 Task: Look for space in Gebog, Indonesia from 7th July, 2023 to 14th July, 2023 for 1 adult in price range Rs.6000 to Rs.14000. Place can be shared room with 1  bedroom having 1 bed and 1 bathroom. Property type can be house, flat, guest house, hotel. Amenities needed are: wifi. Booking option can be shelf check-in. Required host language is English.
Action: Mouse moved to (448, 82)
Screenshot: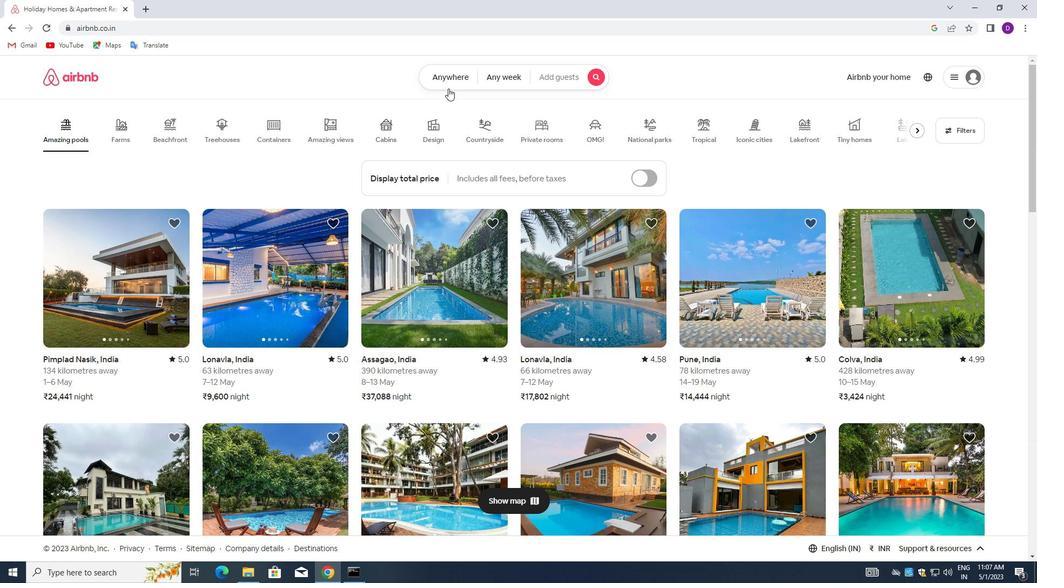 
Action: Mouse pressed left at (448, 82)
Screenshot: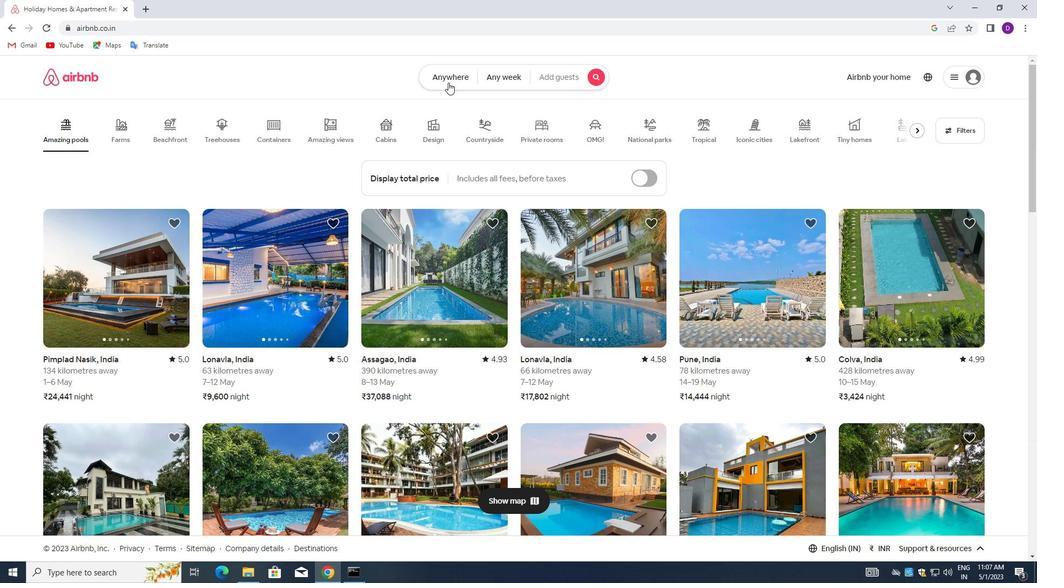 
Action: Mouse moved to (337, 122)
Screenshot: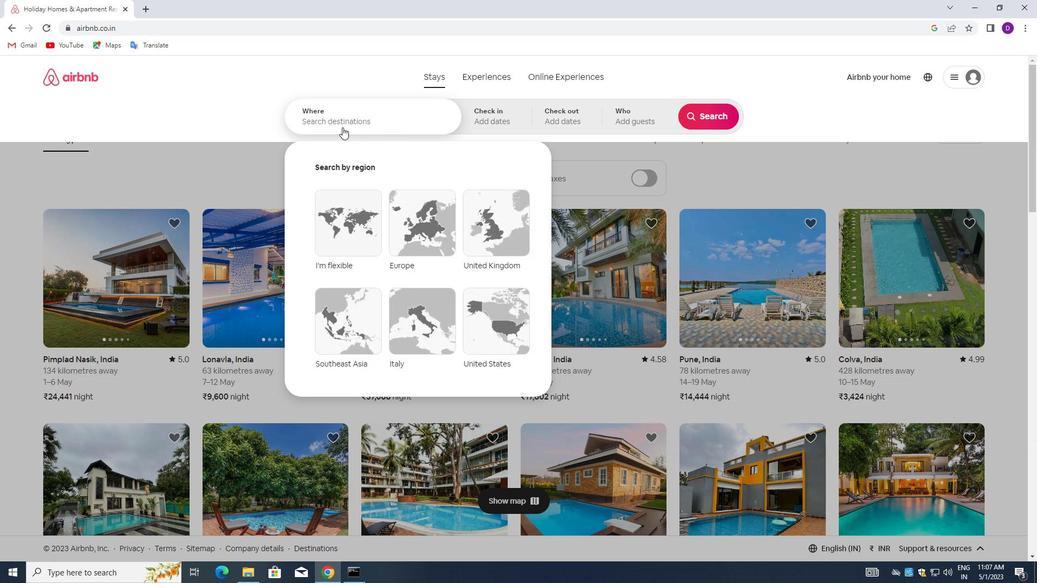
Action: Mouse pressed left at (337, 122)
Screenshot: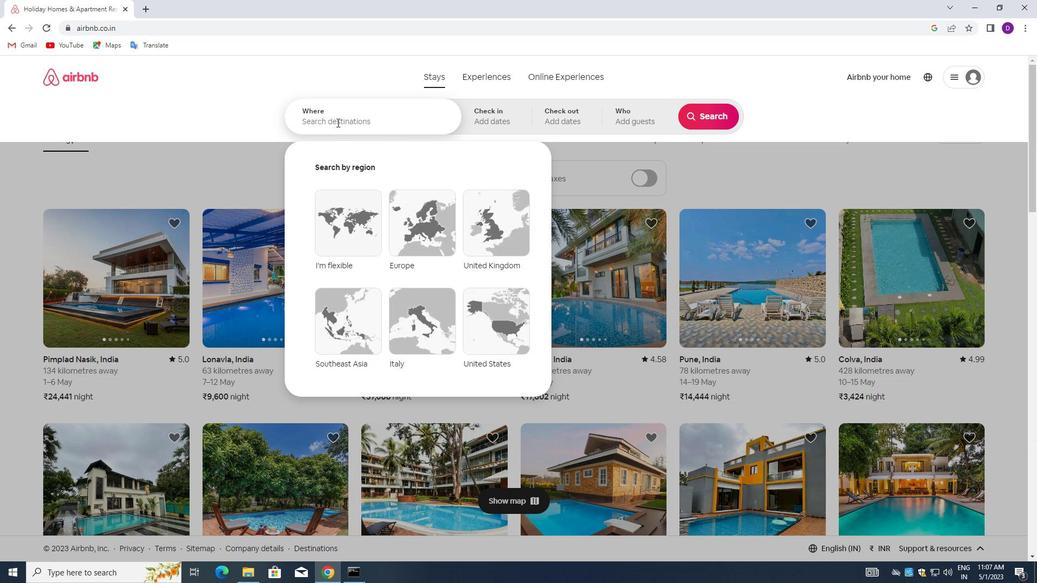 
Action: Key pressed <Key.shift>GEBOG,<Key.space><Key.shift>INDONESIA<Key.enter>
Screenshot: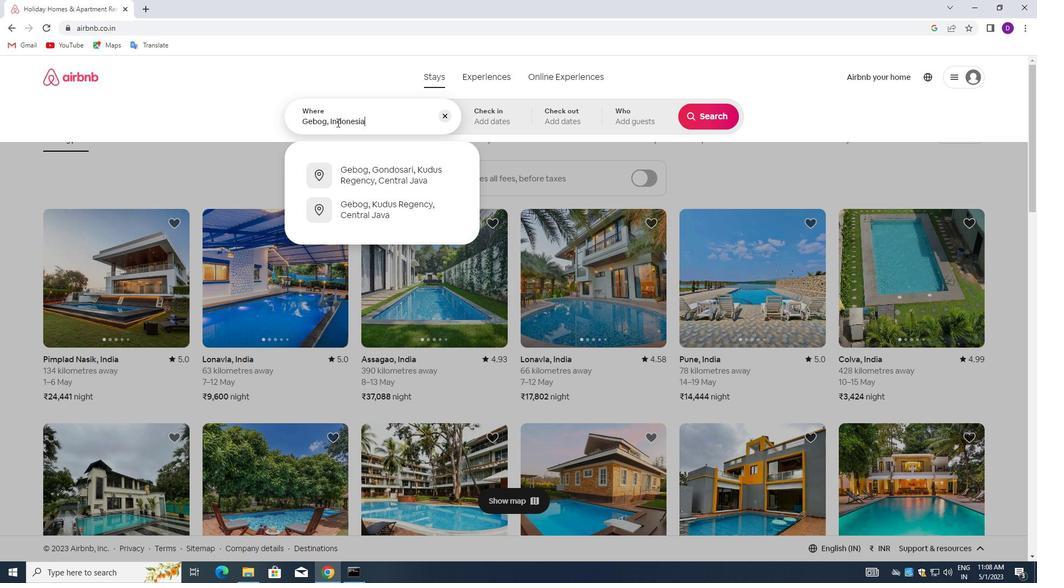 
Action: Mouse moved to (715, 196)
Screenshot: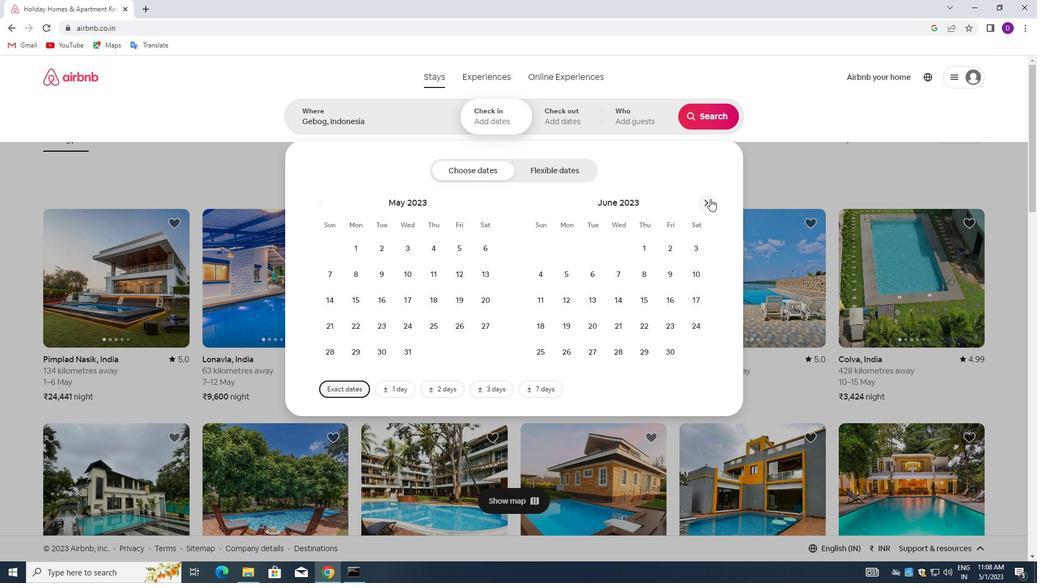 
Action: Mouse pressed left at (715, 196)
Screenshot: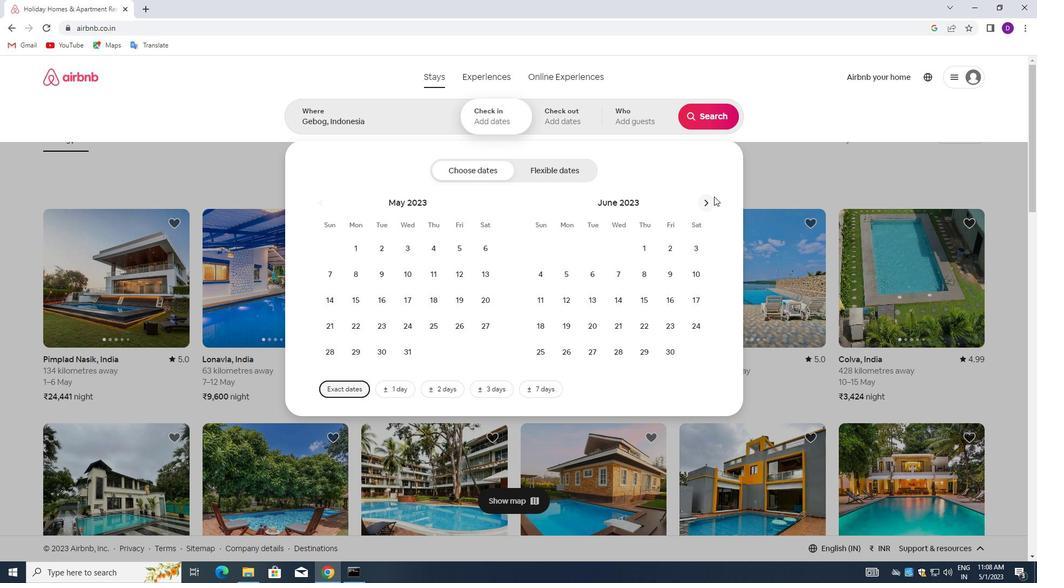 
Action: Mouse moved to (707, 202)
Screenshot: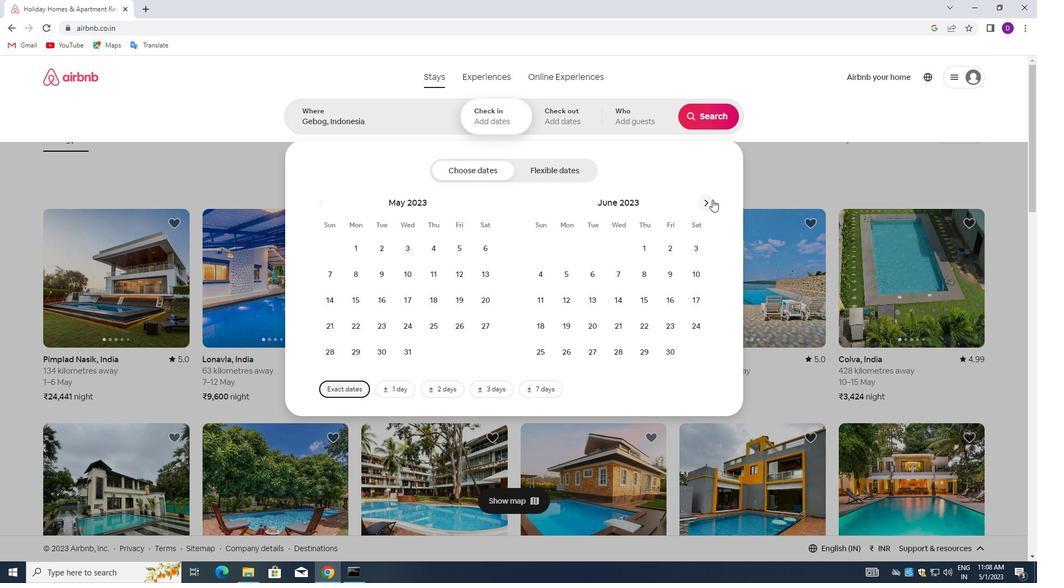 
Action: Mouse pressed left at (707, 202)
Screenshot: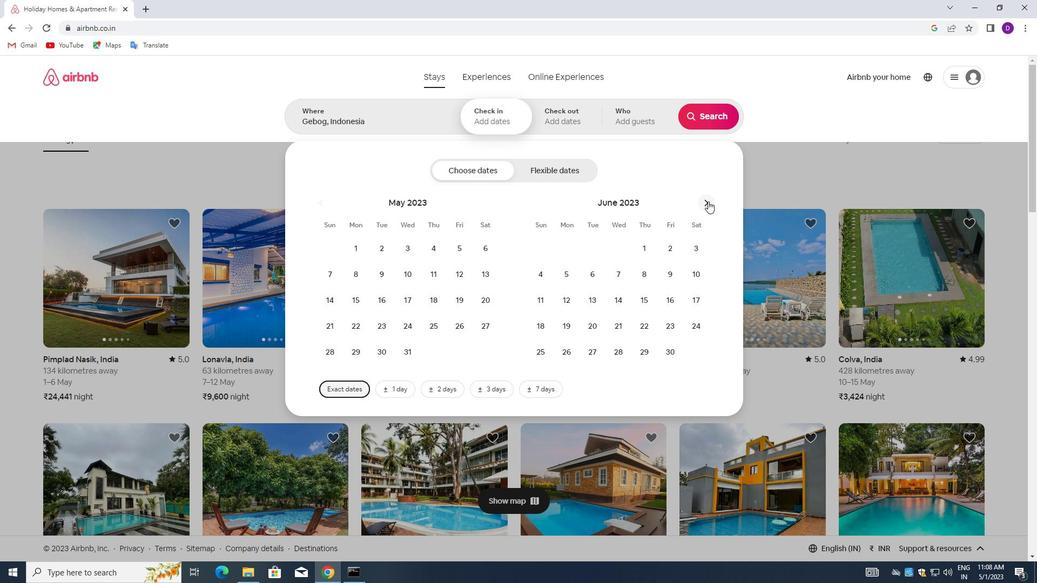 
Action: Mouse moved to (673, 270)
Screenshot: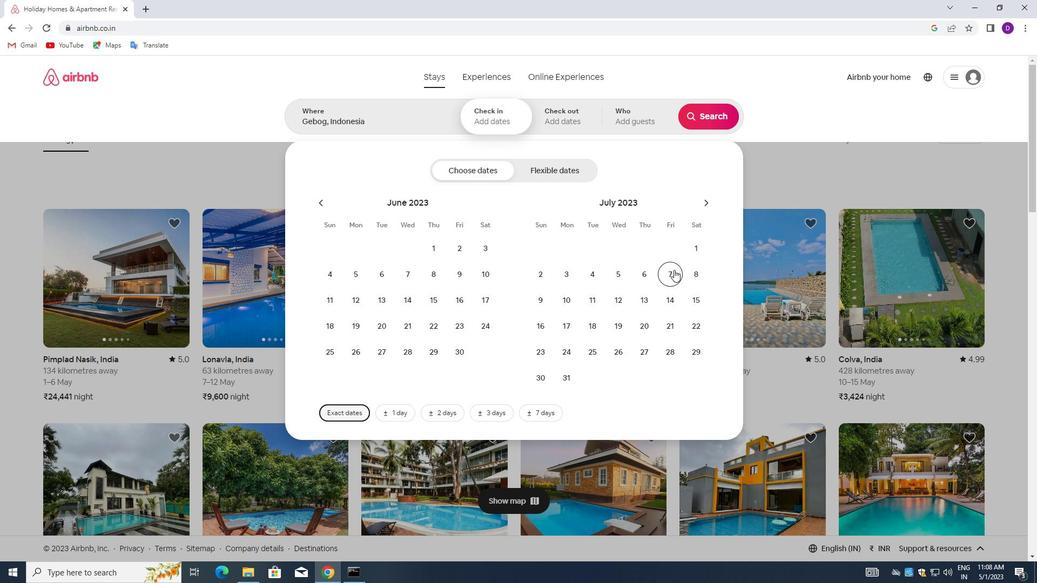 
Action: Mouse pressed left at (673, 270)
Screenshot: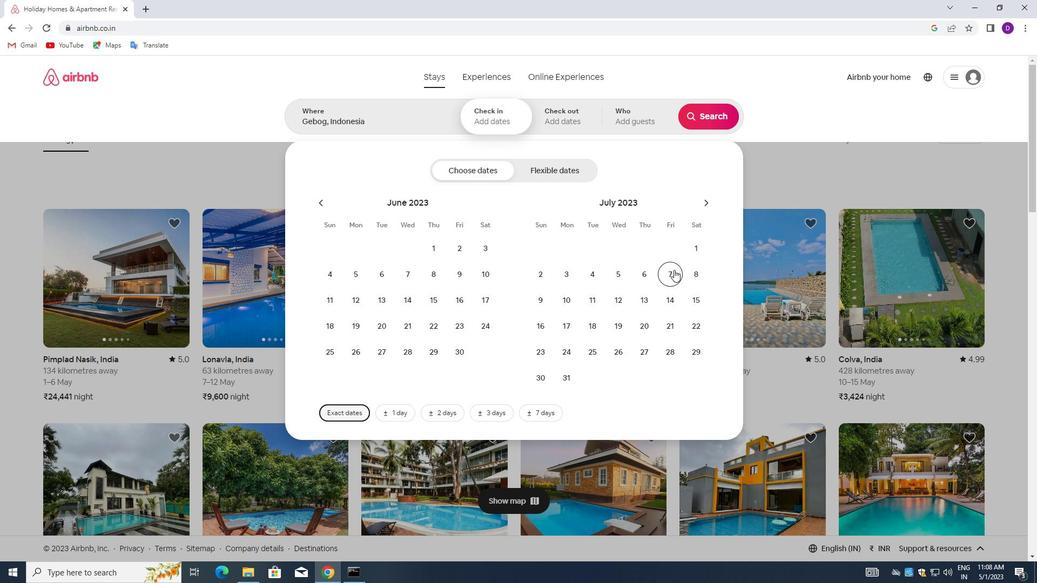 
Action: Mouse moved to (671, 295)
Screenshot: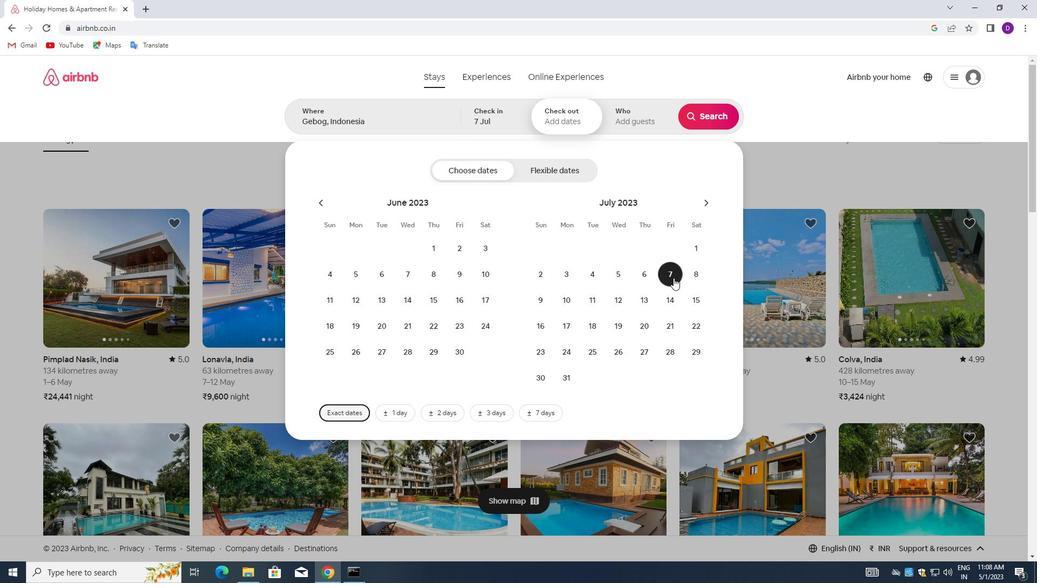 
Action: Mouse pressed left at (671, 295)
Screenshot: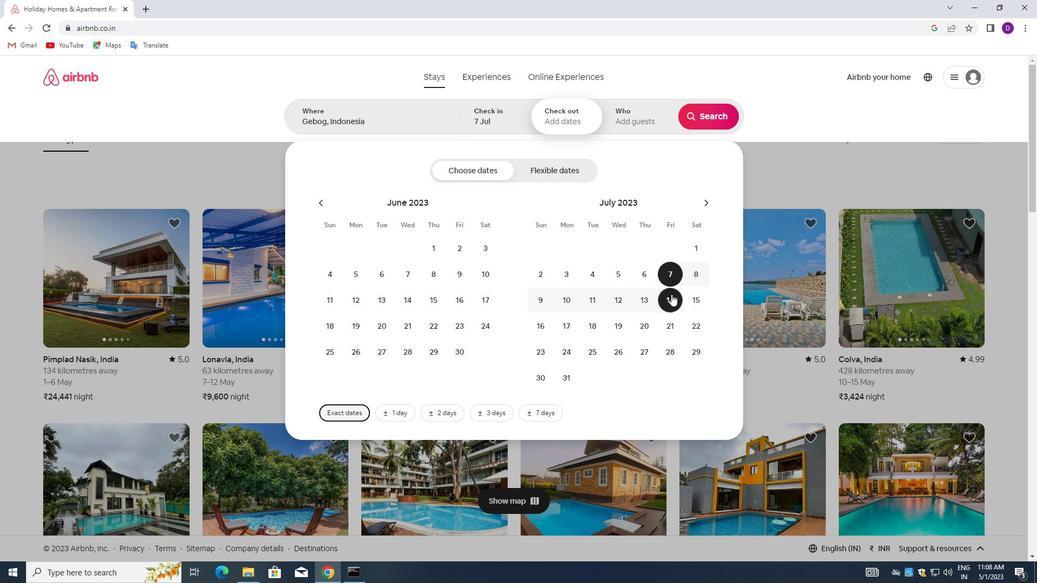
Action: Mouse moved to (632, 121)
Screenshot: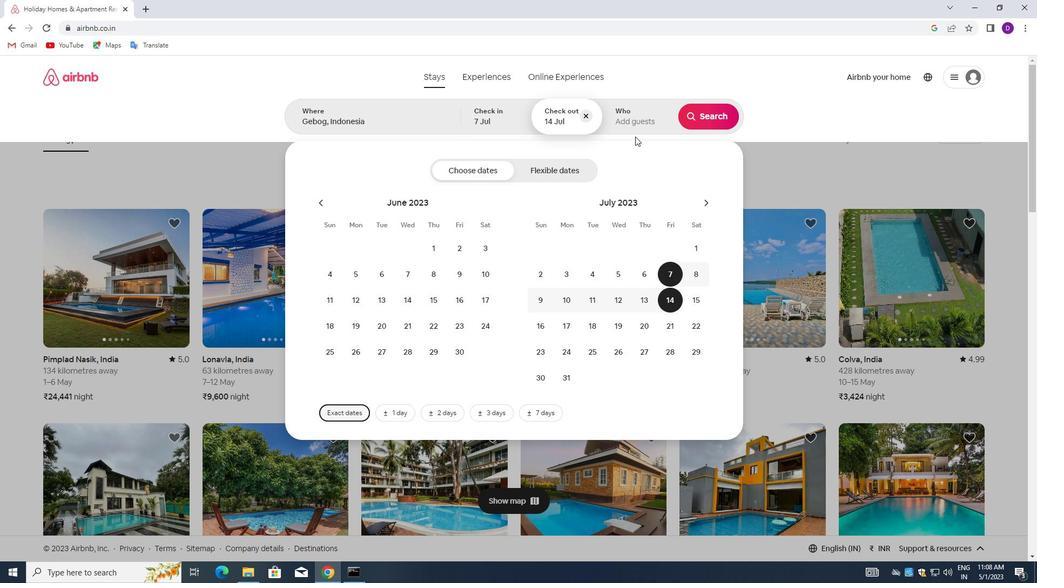 
Action: Mouse pressed left at (632, 121)
Screenshot: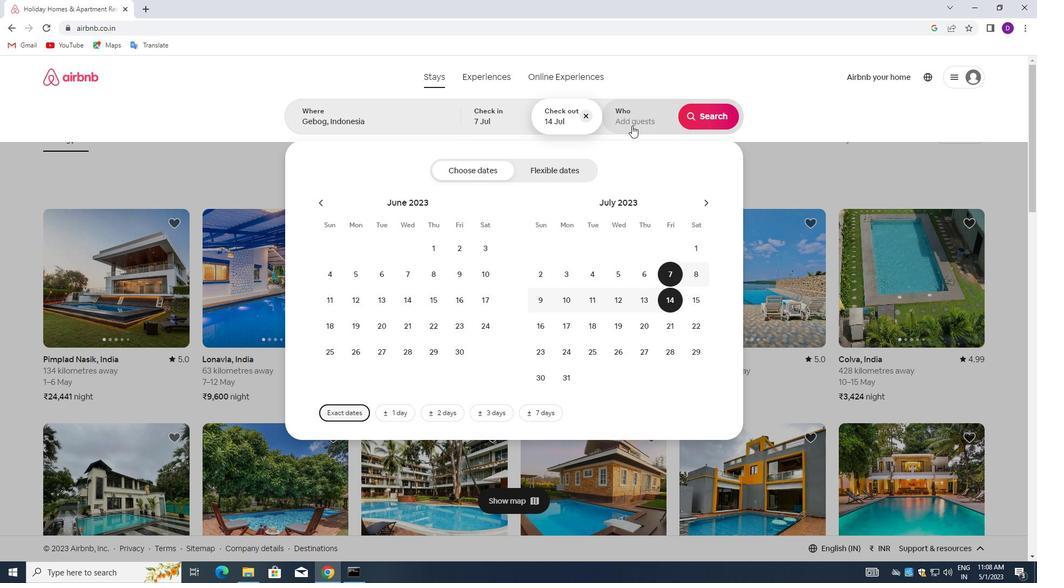 
Action: Mouse moved to (714, 174)
Screenshot: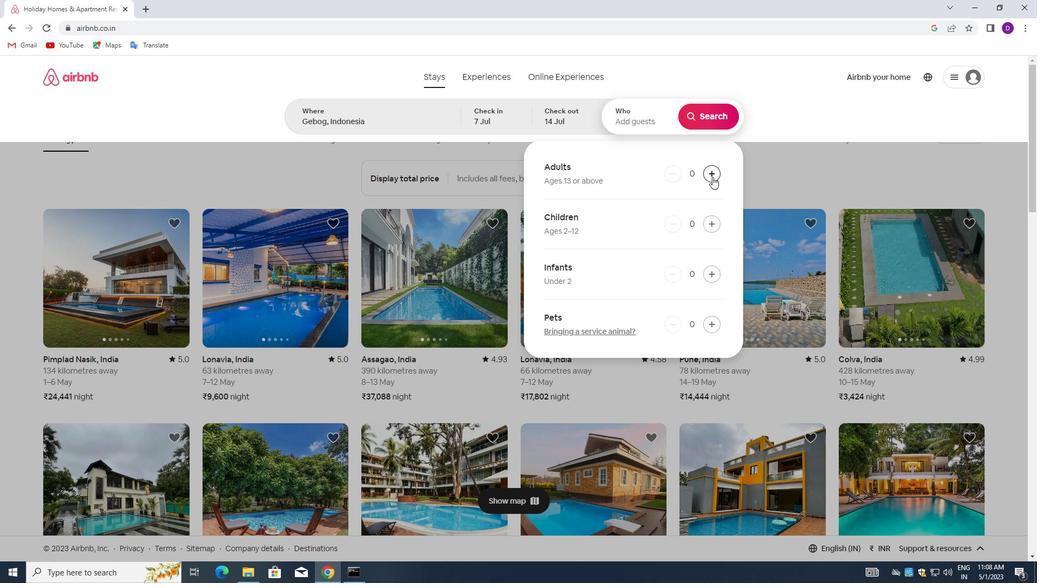 
Action: Mouse pressed left at (714, 174)
Screenshot: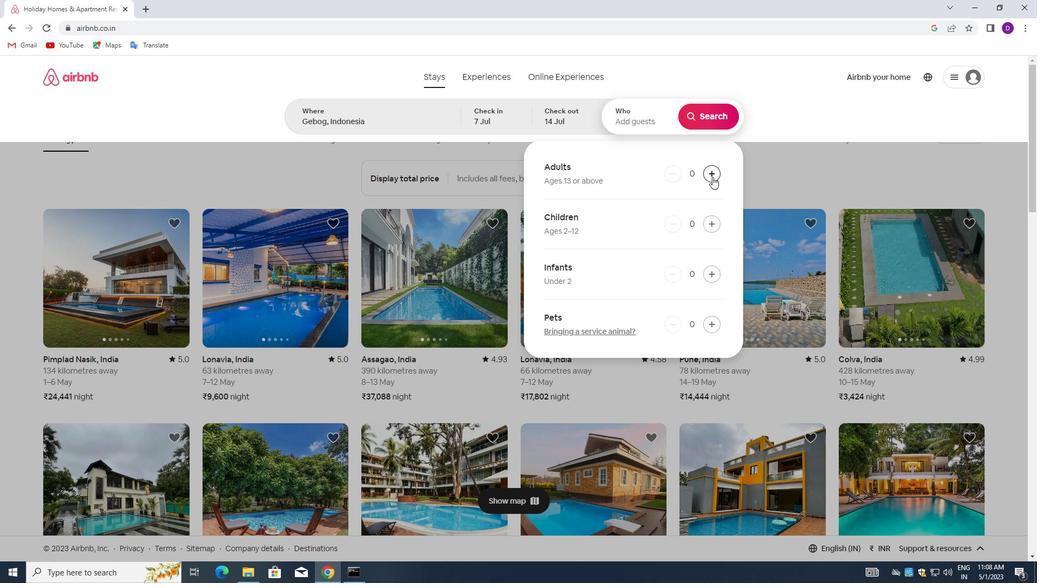 
Action: Mouse moved to (704, 124)
Screenshot: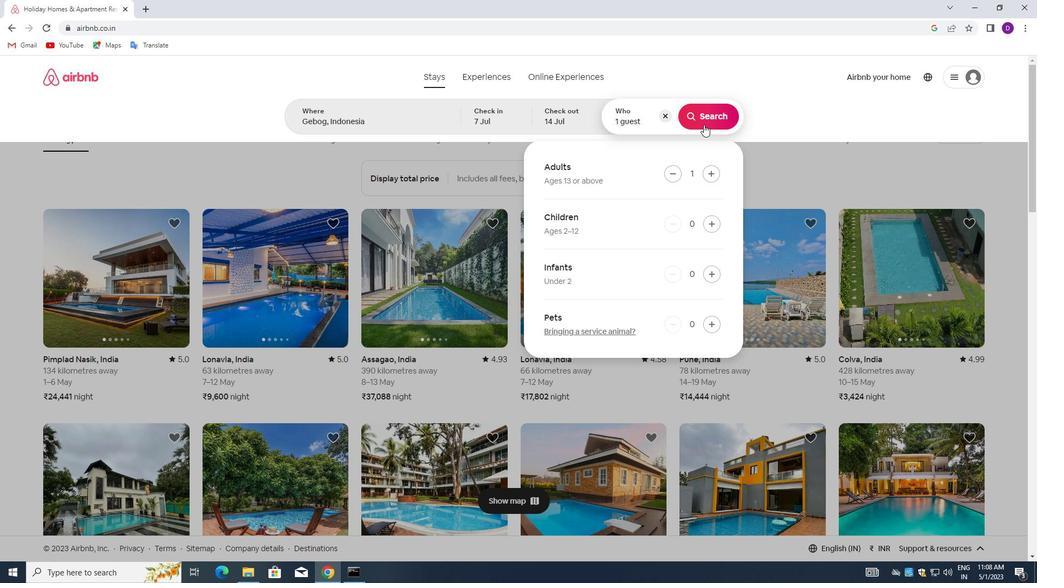 
Action: Mouse pressed left at (704, 124)
Screenshot: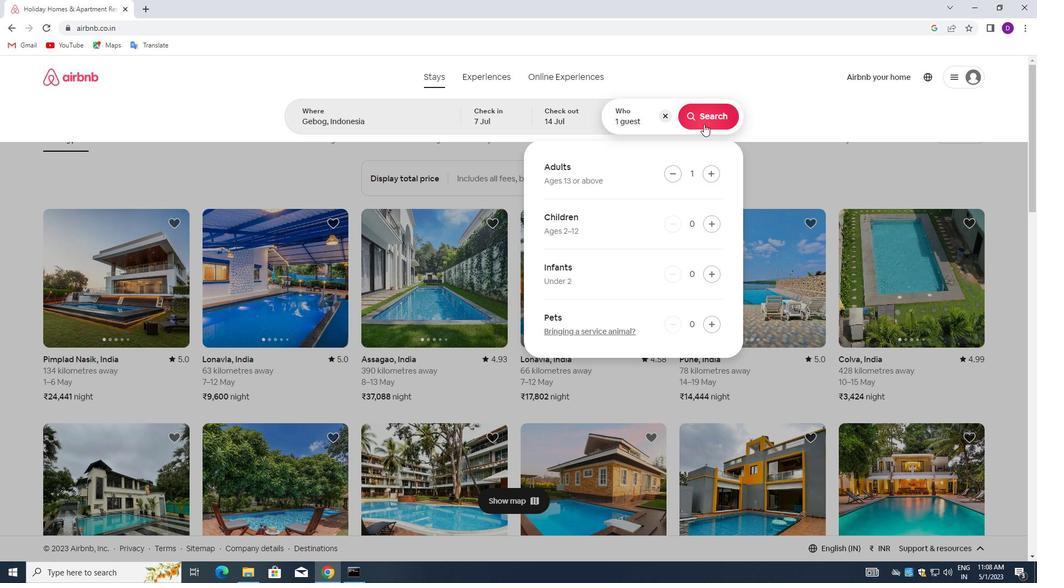 
Action: Mouse moved to (977, 122)
Screenshot: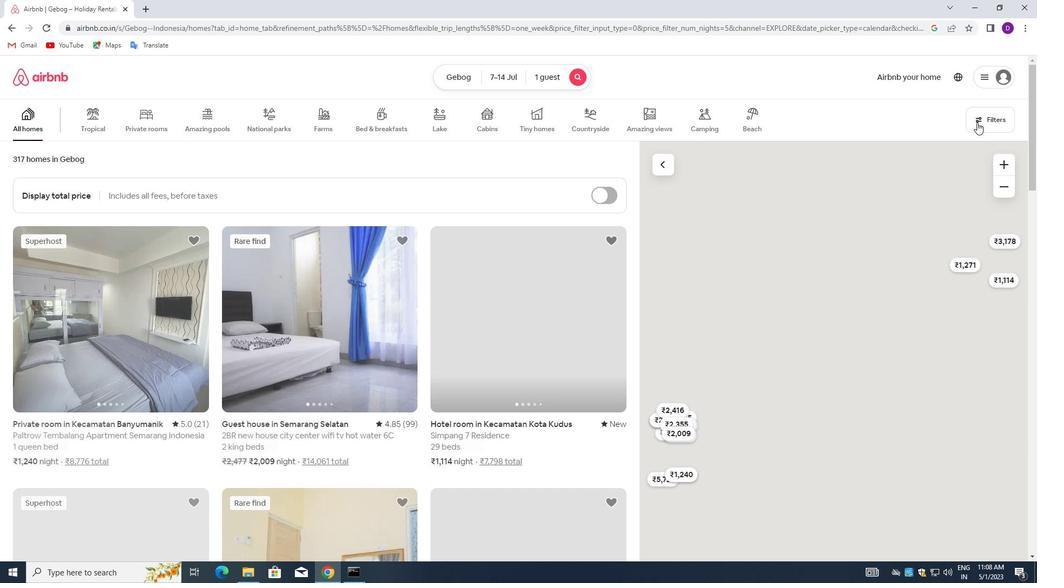 
Action: Mouse pressed left at (977, 122)
Screenshot: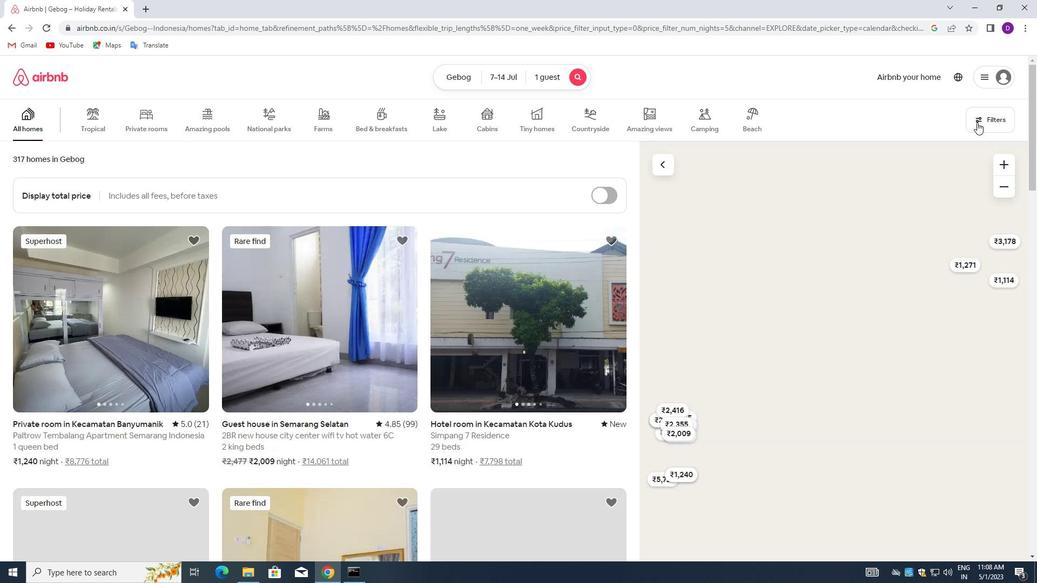 
Action: Mouse moved to (373, 257)
Screenshot: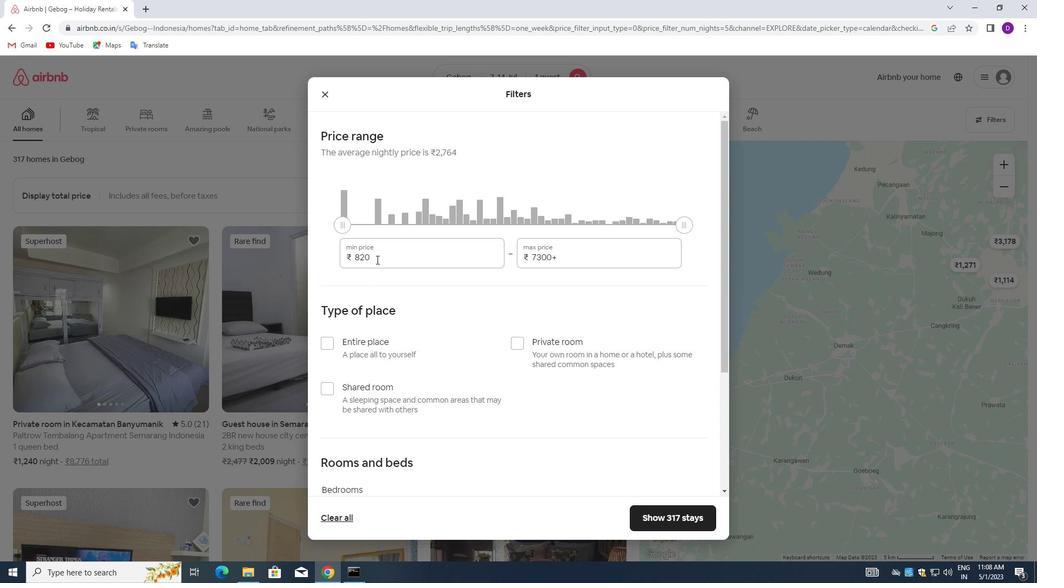 
Action: Mouse pressed left at (373, 257)
Screenshot: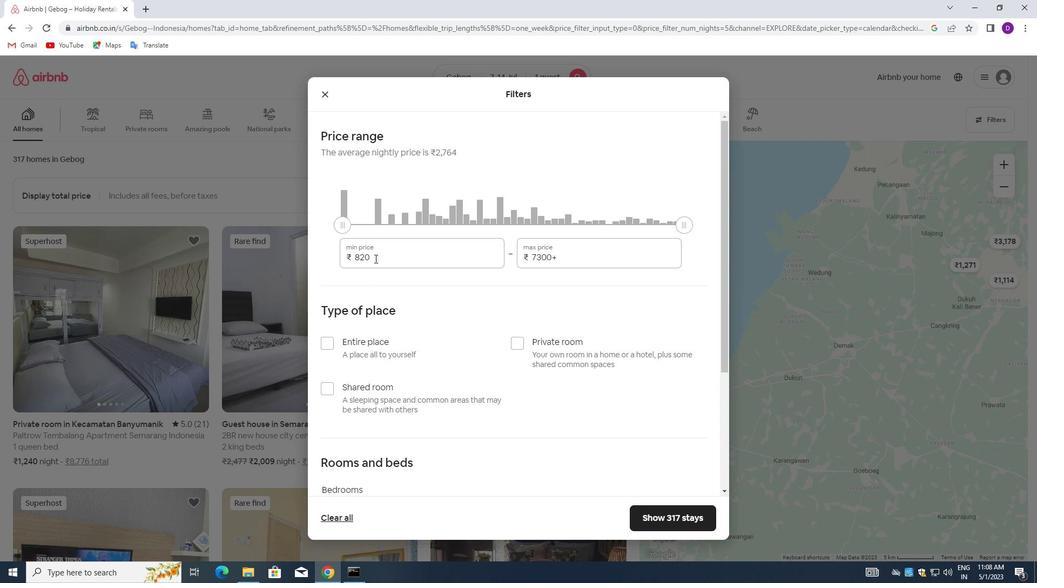 
Action: Mouse pressed left at (373, 257)
Screenshot: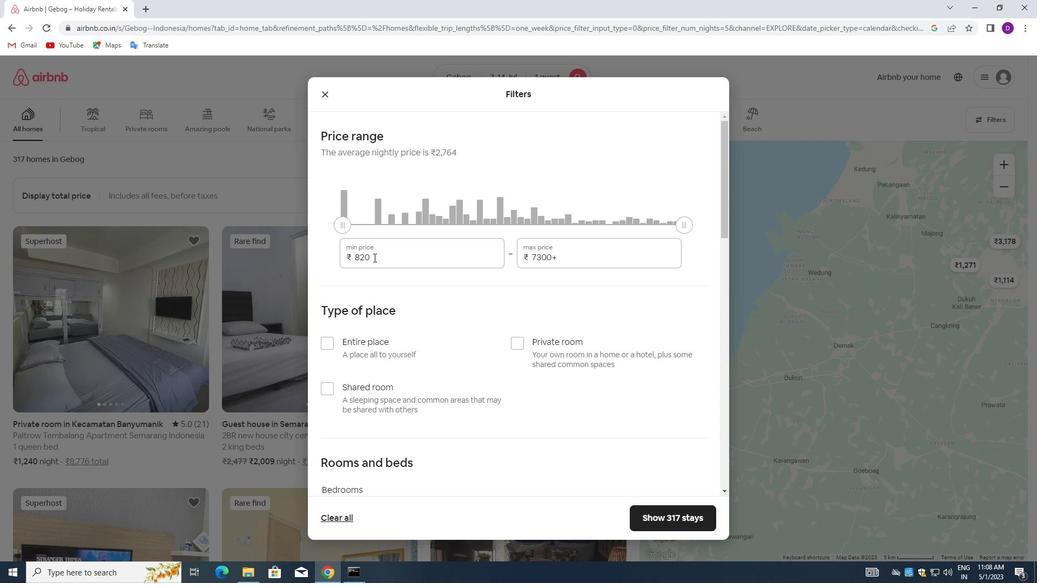 
Action: Key pressed 6000<Key.tab>14000
Screenshot: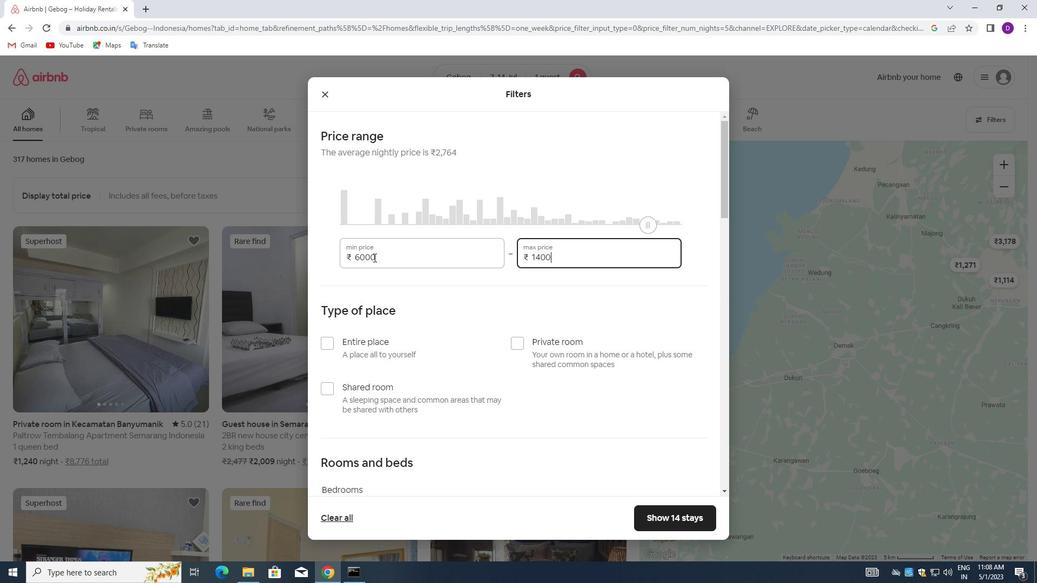 
Action: Mouse moved to (378, 261)
Screenshot: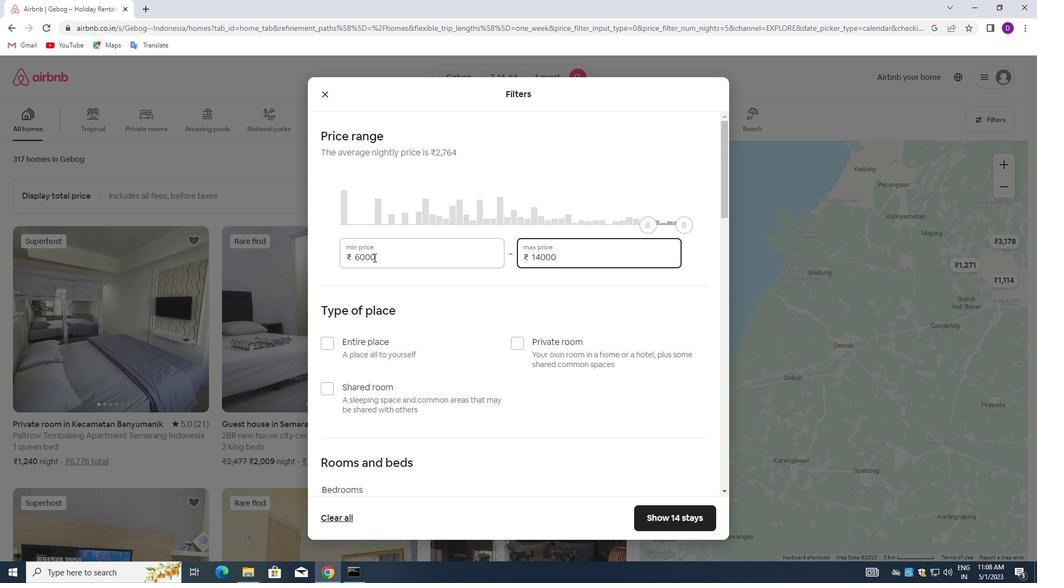 
Action: Mouse scrolled (378, 261) with delta (0, 0)
Screenshot: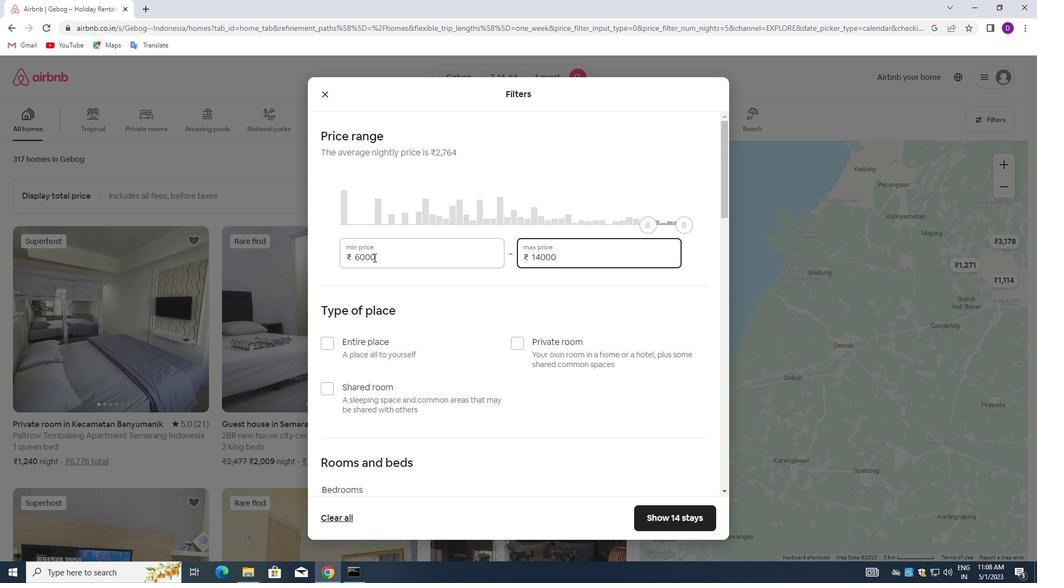 
Action: Mouse moved to (378, 264)
Screenshot: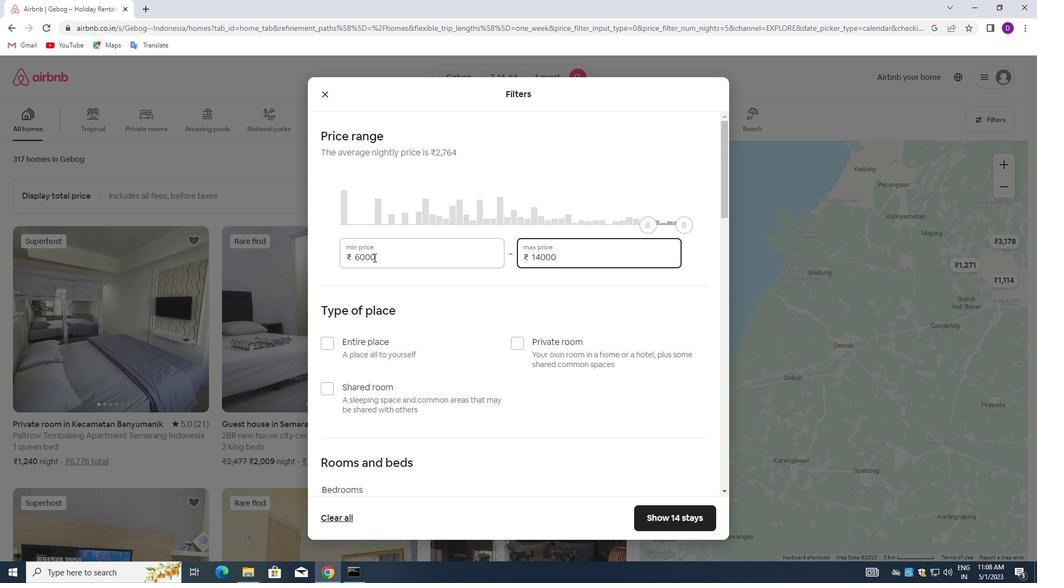 
Action: Mouse scrolled (378, 263) with delta (0, 0)
Screenshot: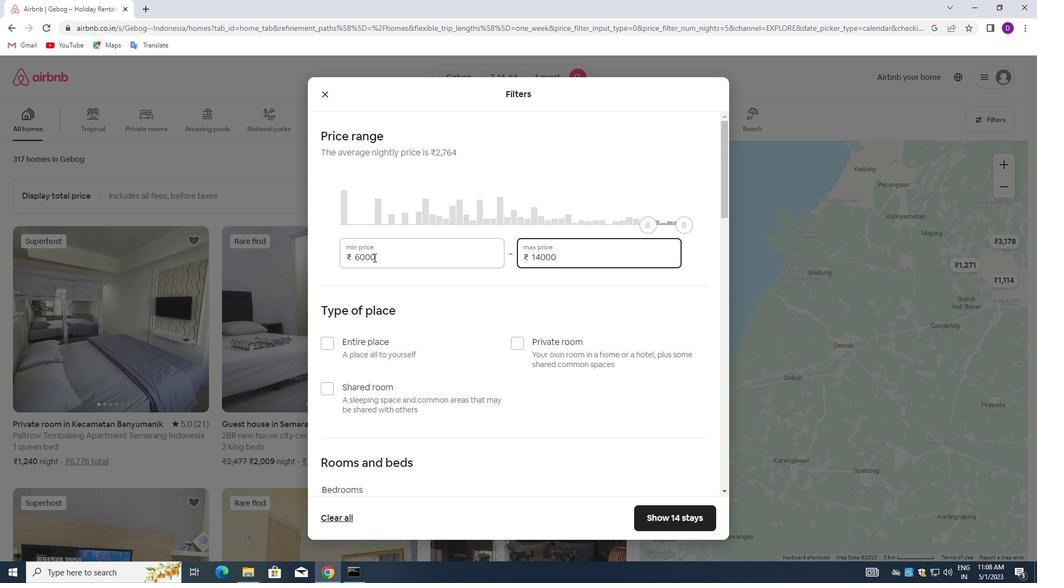 
Action: Mouse moved to (379, 265)
Screenshot: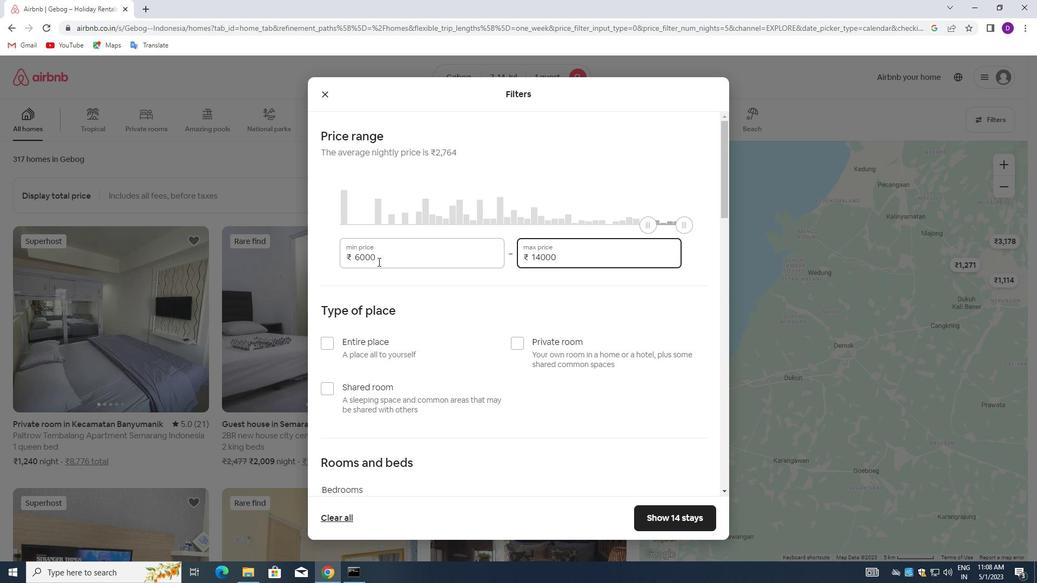 
Action: Mouse scrolled (379, 265) with delta (0, 0)
Screenshot: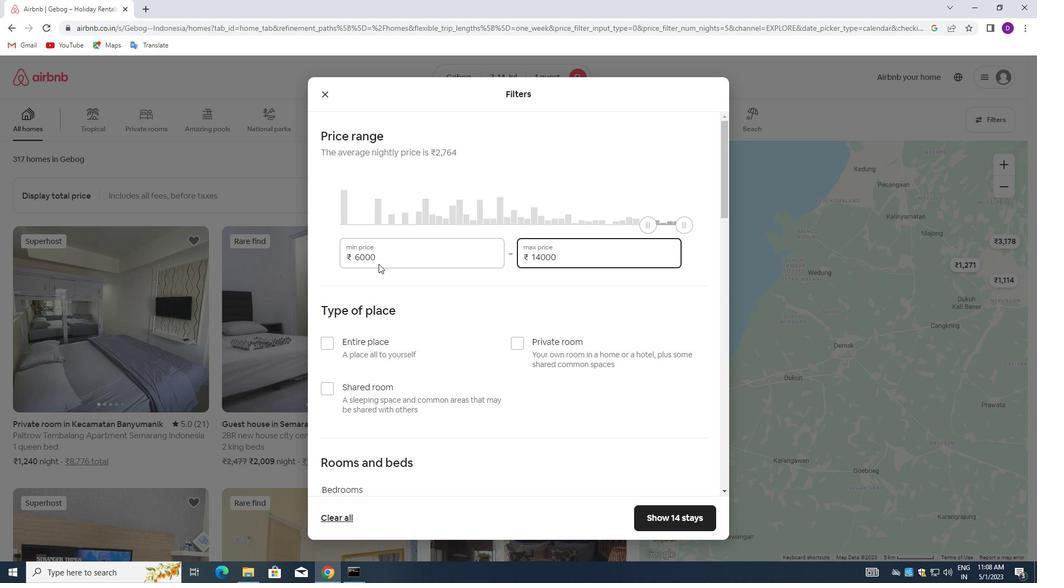 
Action: Mouse moved to (330, 225)
Screenshot: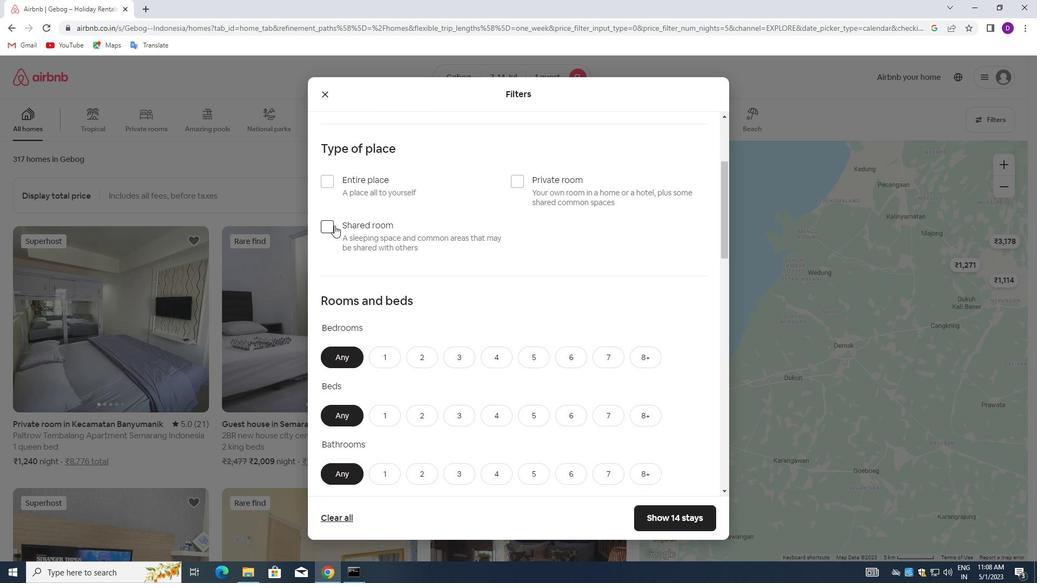 
Action: Mouse pressed left at (330, 225)
Screenshot: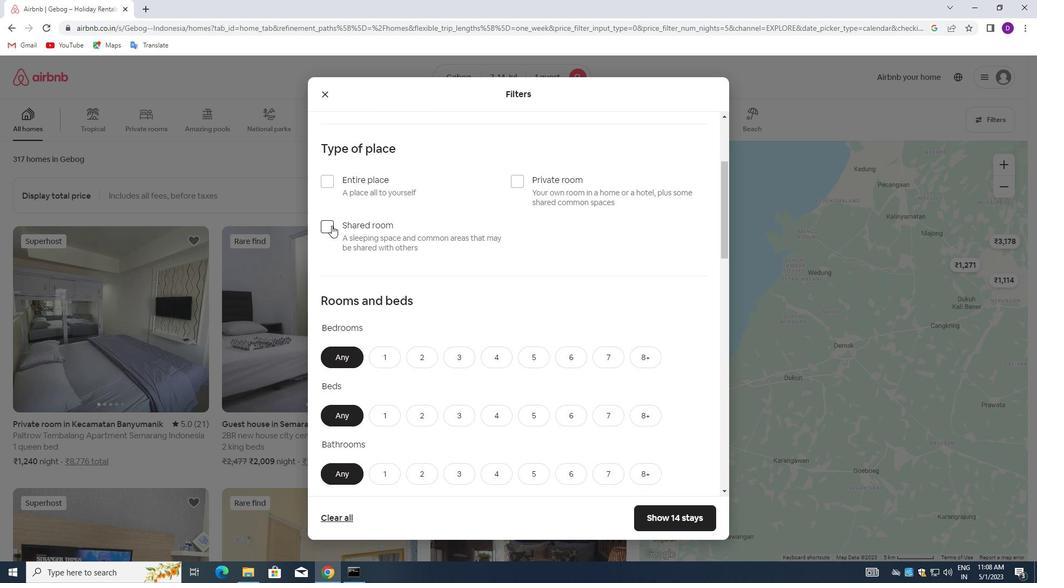 
Action: Mouse moved to (440, 233)
Screenshot: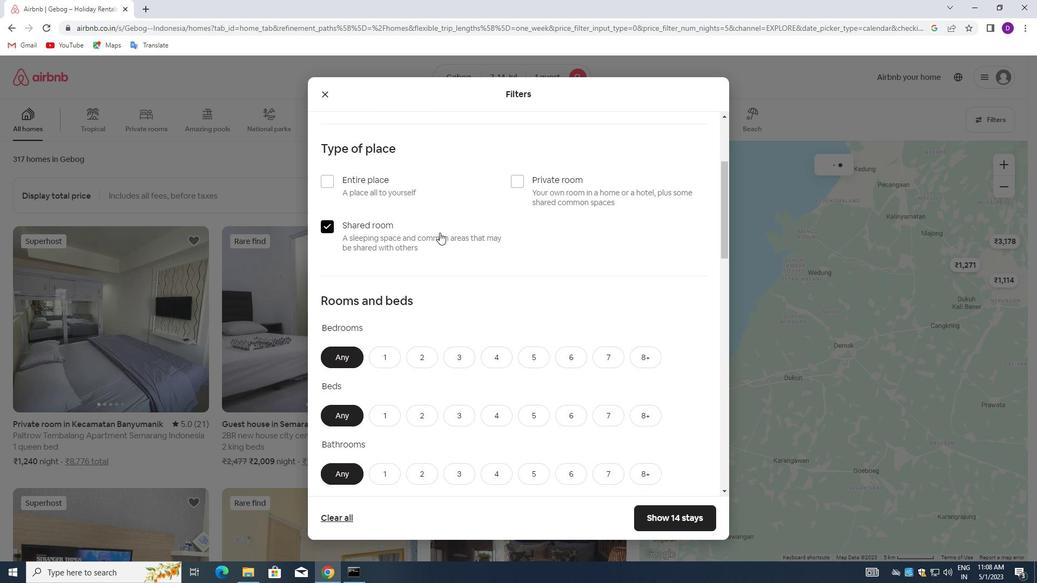 
Action: Mouse scrolled (440, 233) with delta (0, 0)
Screenshot: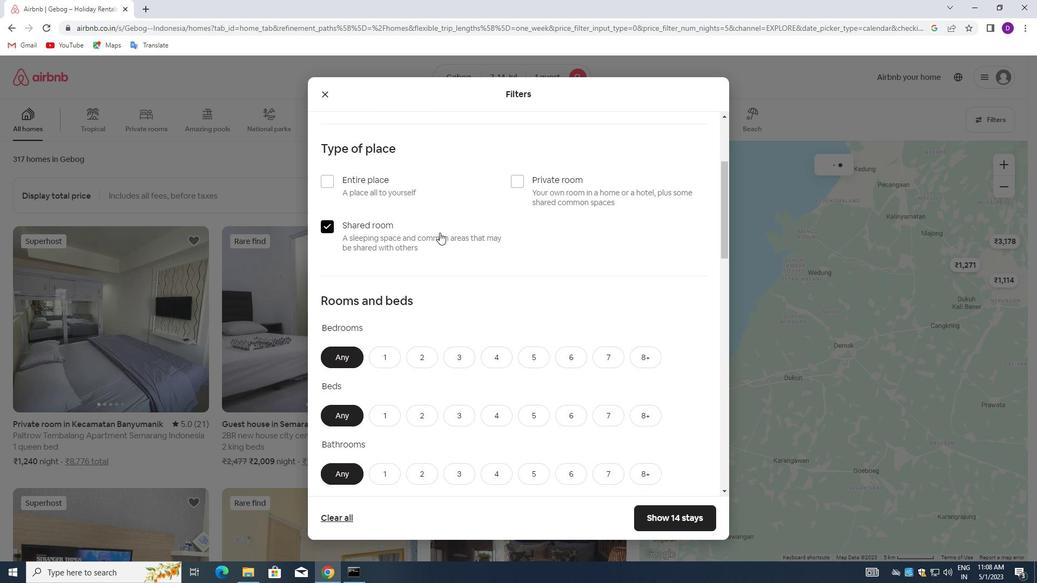 
Action: Mouse moved to (440, 234)
Screenshot: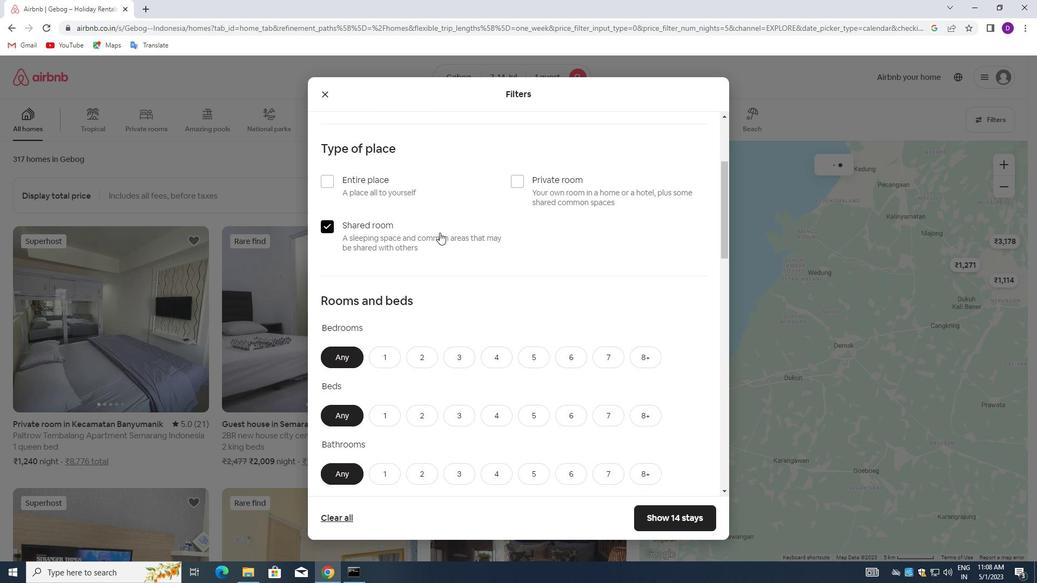 
Action: Mouse scrolled (440, 233) with delta (0, 0)
Screenshot: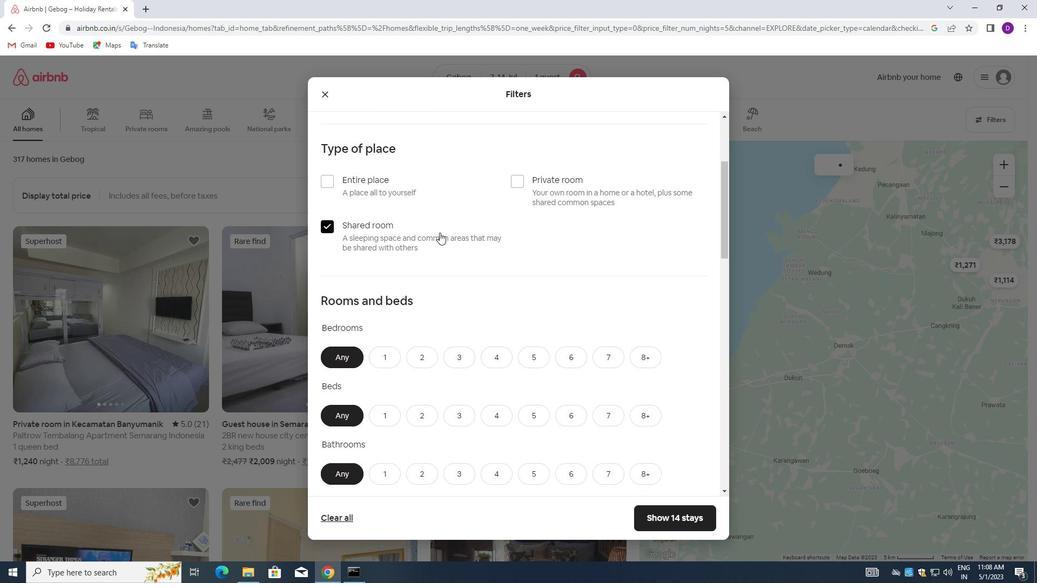 
Action: Mouse moved to (440, 235)
Screenshot: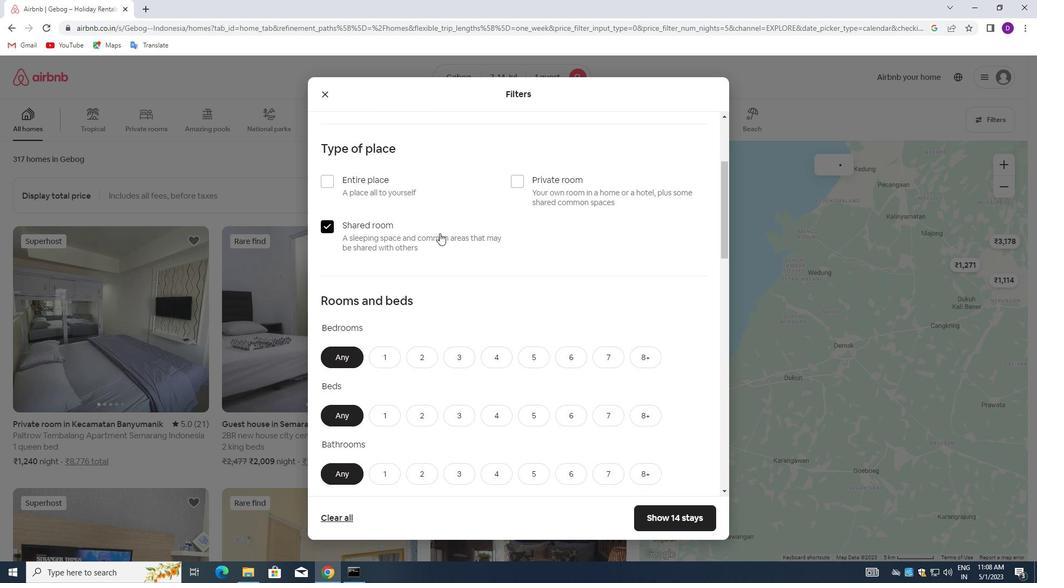 
Action: Mouse scrolled (440, 234) with delta (0, 0)
Screenshot: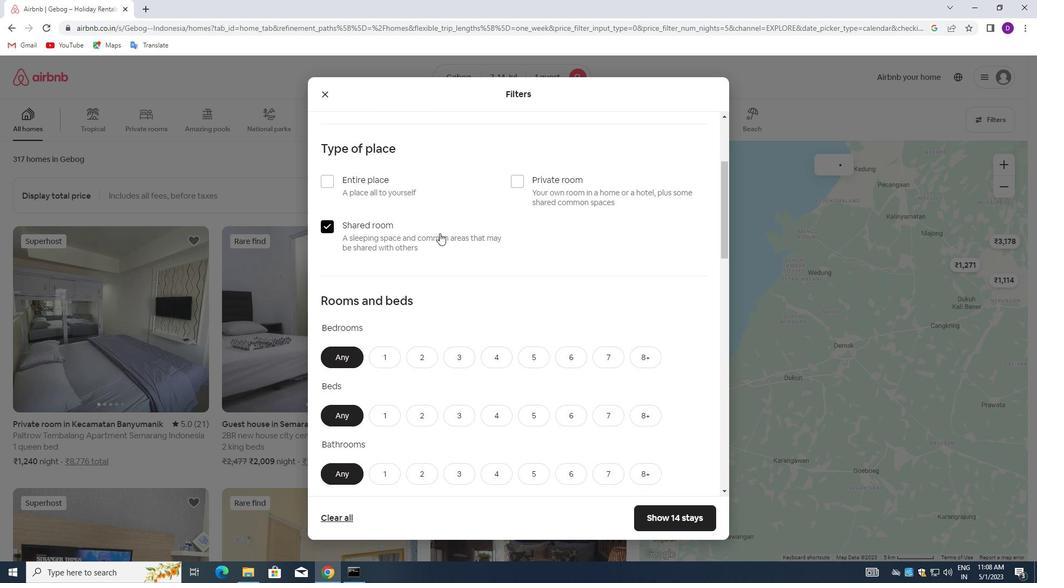 
Action: Mouse moved to (381, 198)
Screenshot: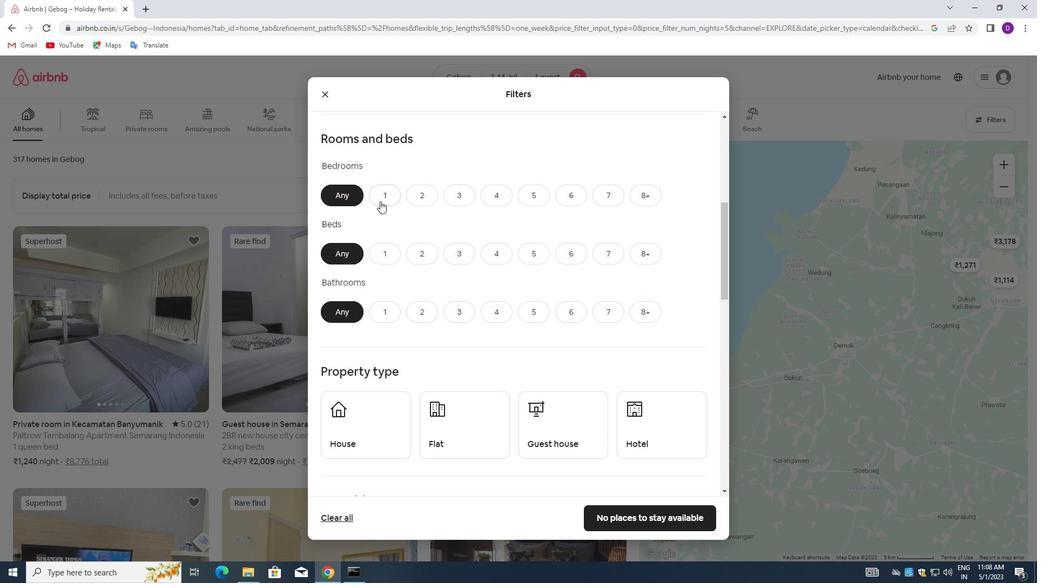 
Action: Mouse pressed left at (381, 198)
Screenshot: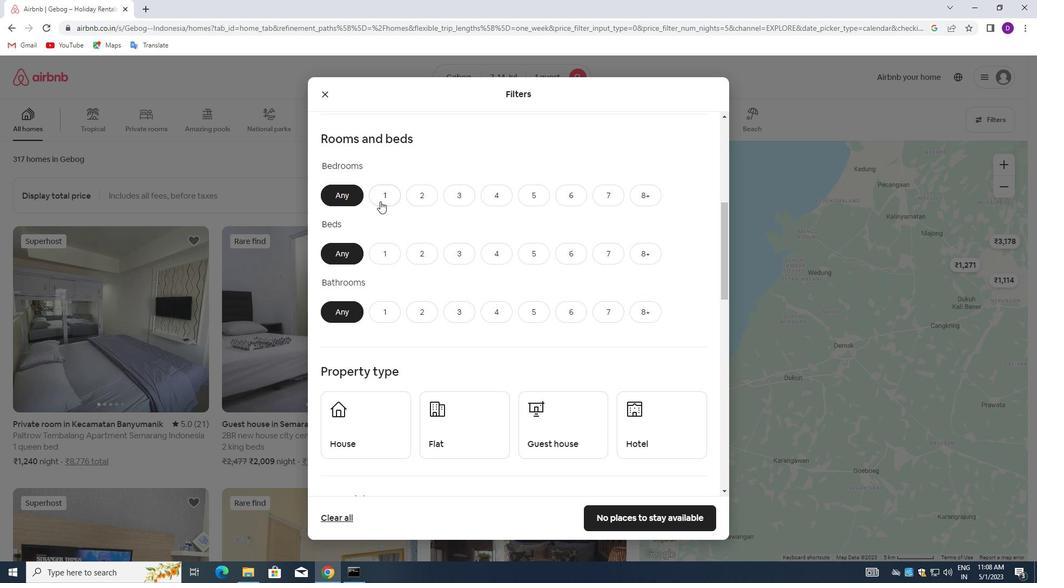 
Action: Mouse moved to (391, 255)
Screenshot: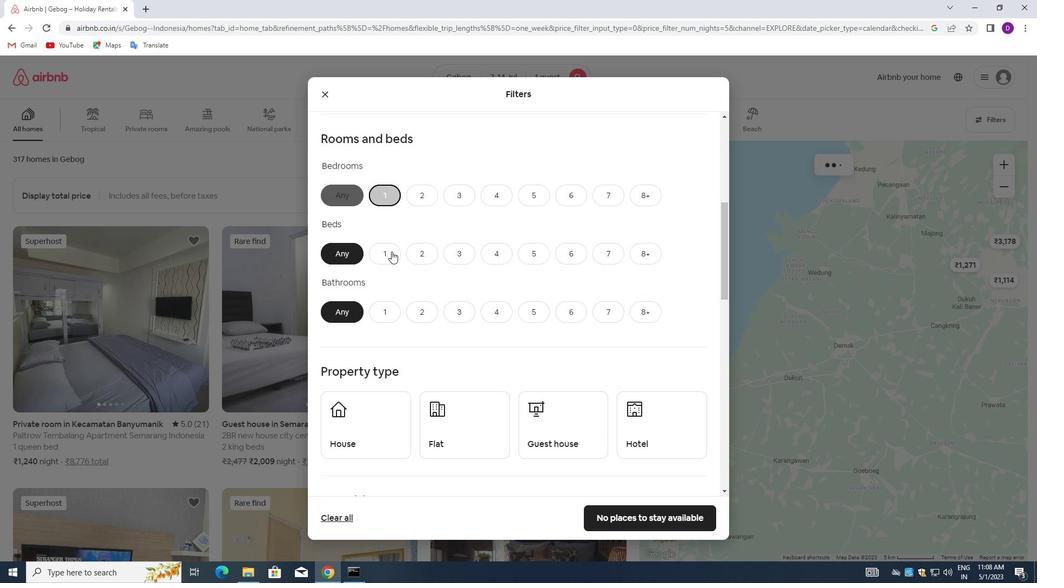 
Action: Mouse pressed left at (391, 255)
Screenshot: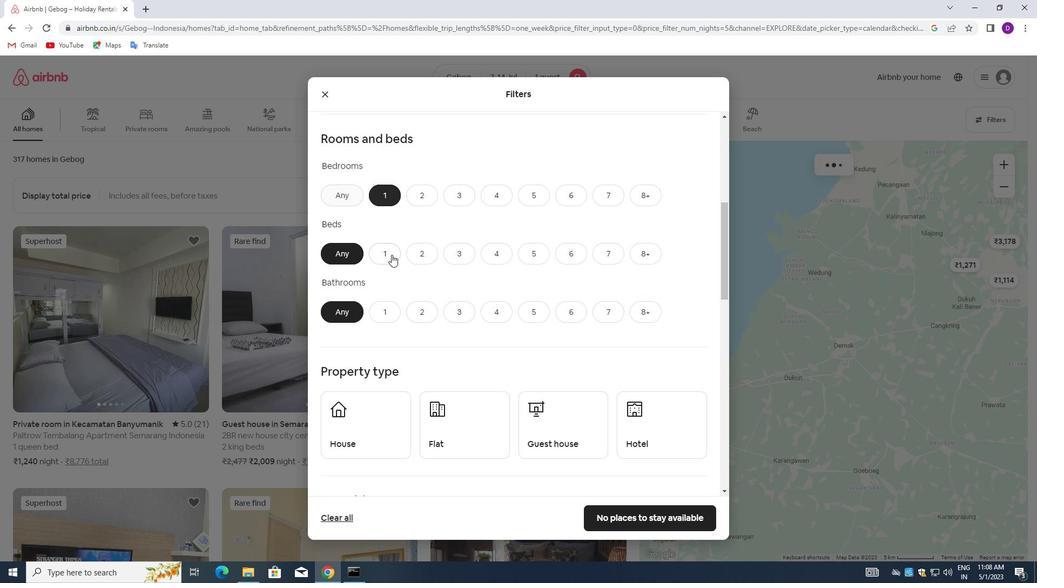 
Action: Mouse moved to (384, 305)
Screenshot: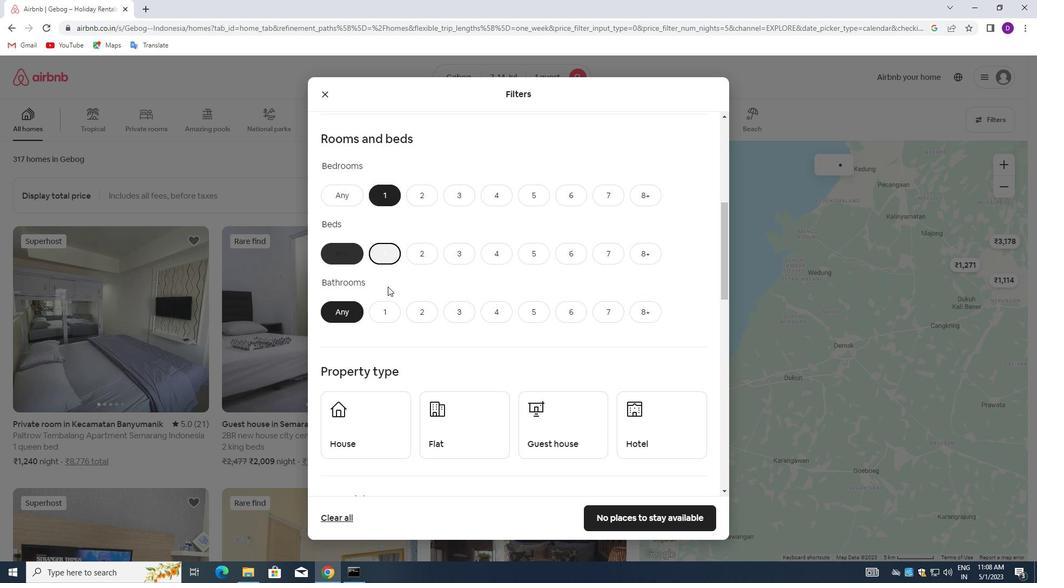 
Action: Mouse pressed left at (384, 305)
Screenshot: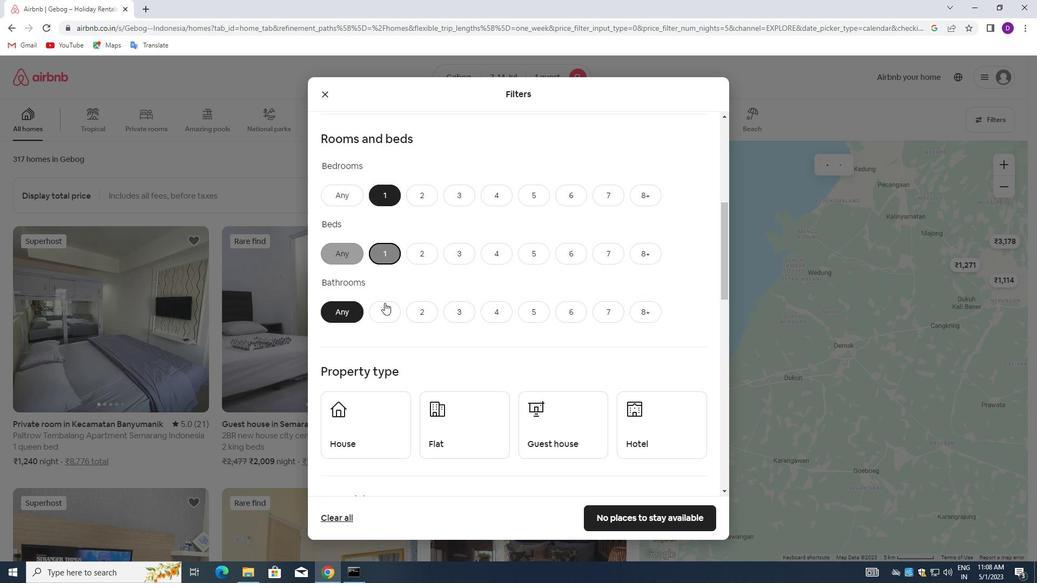 
Action: Mouse moved to (403, 273)
Screenshot: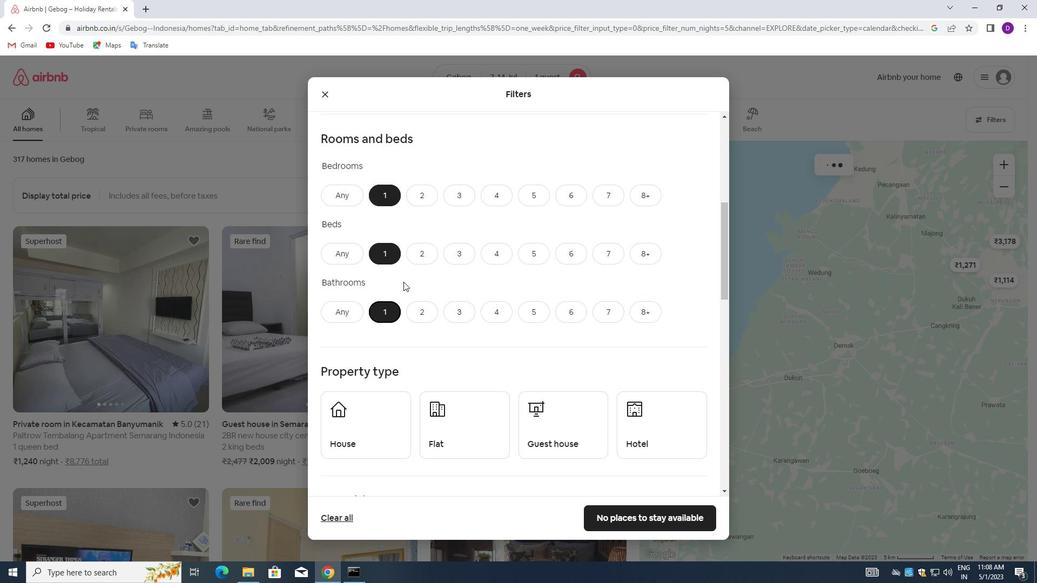 
Action: Mouse scrolled (403, 273) with delta (0, 0)
Screenshot: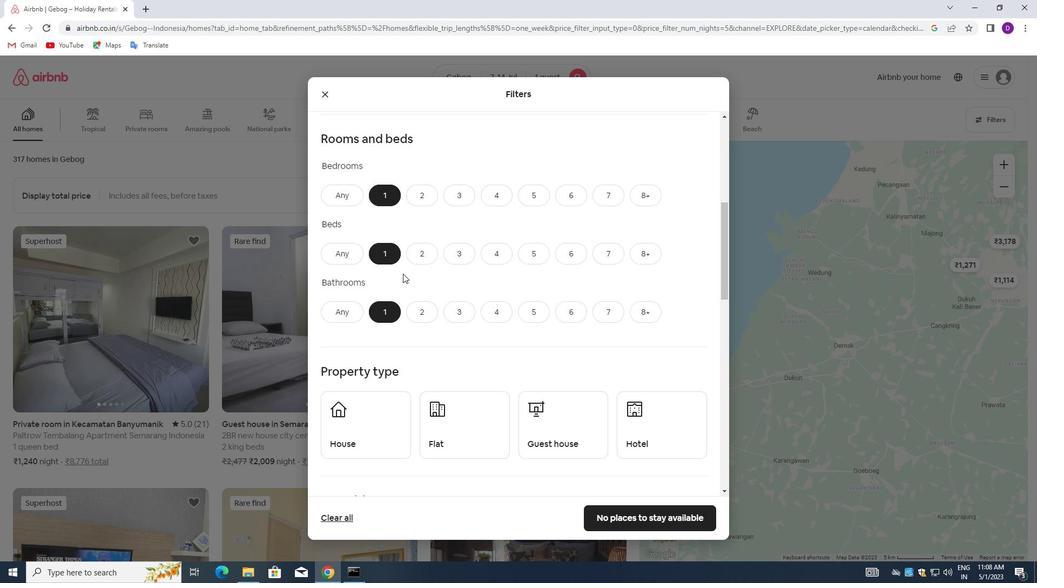 
Action: Mouse moved to (403, 273)
Screenshot: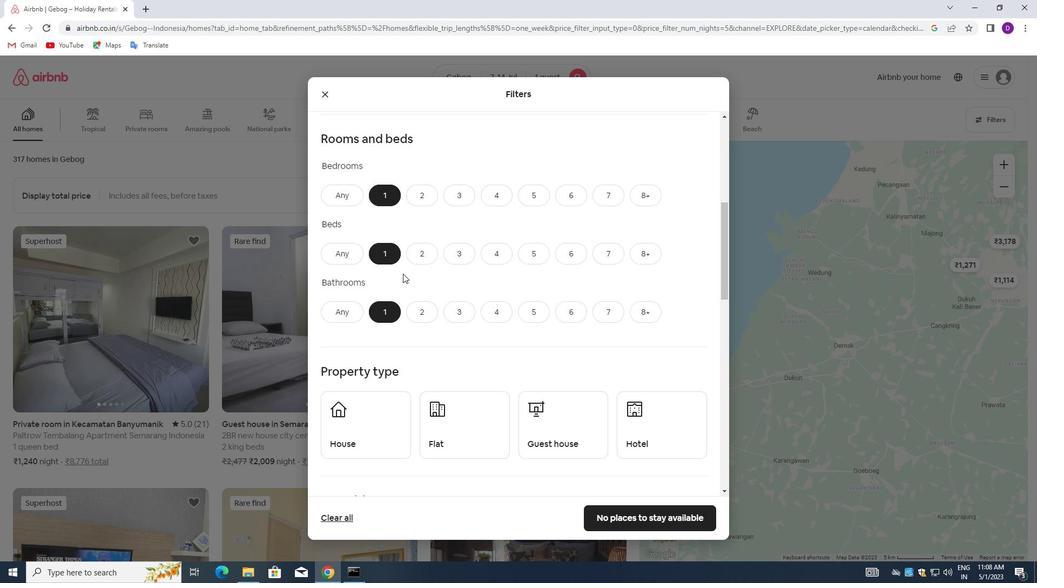 
Action: Mouse scrolled (403, 272) with delta (0, 0)
Screenshot: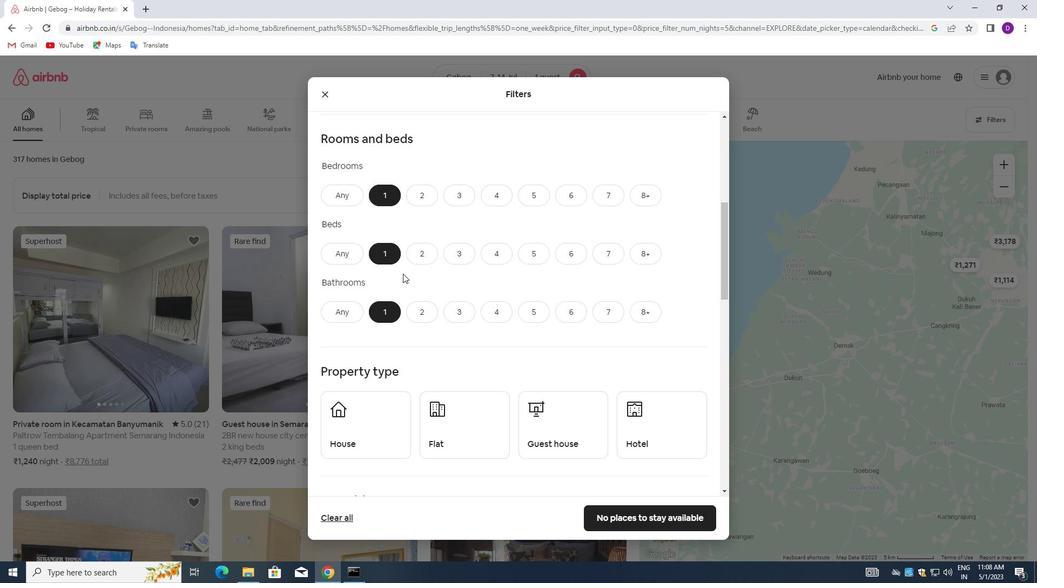 
Action: Mouse scrolled (403, 272) with delta (0, 0)
Screenshot: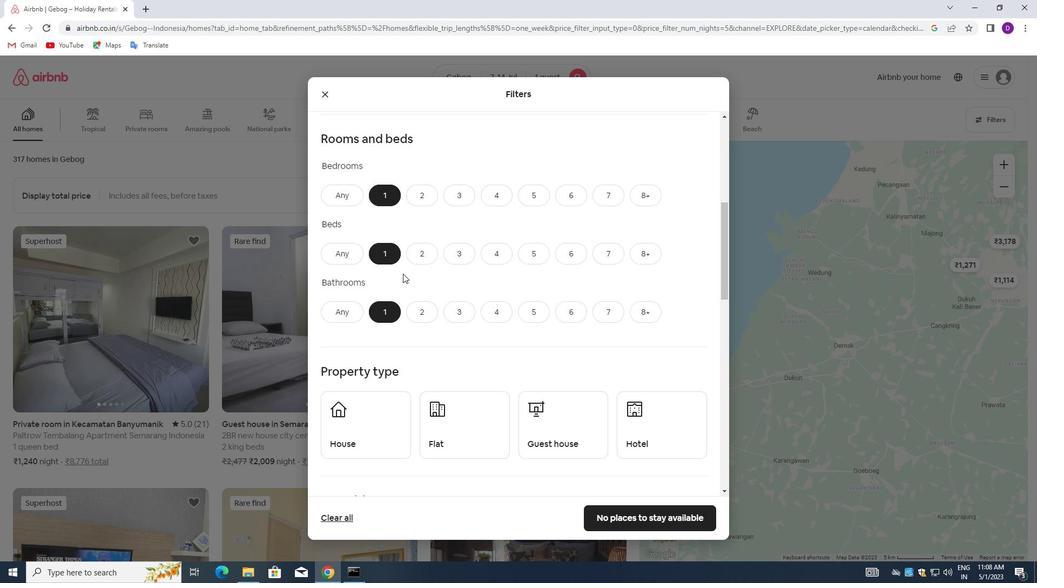 
Action: Mouse moved to (368, 264)
Screenshot: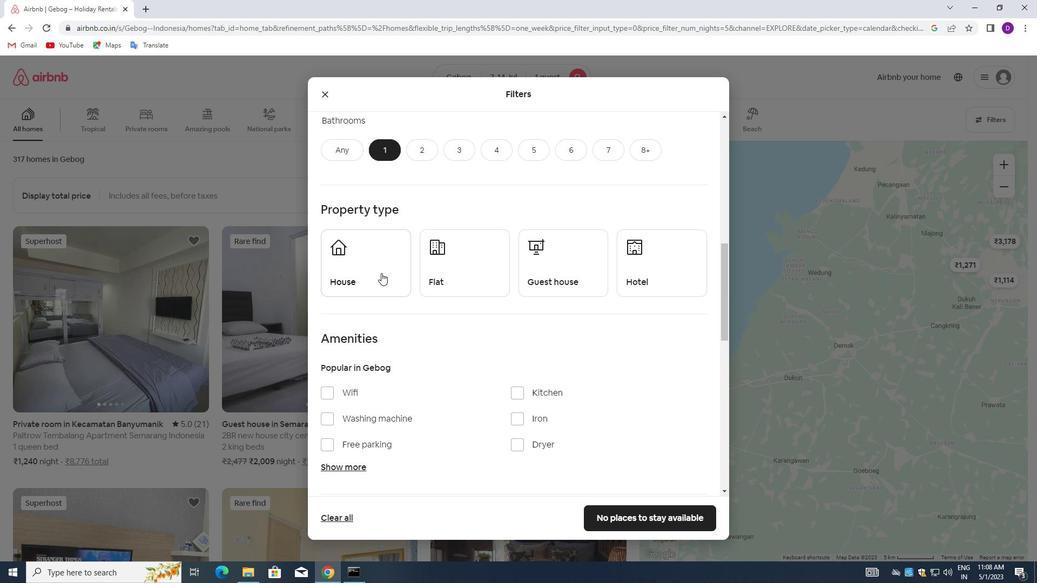 
Action: Mouse pressed left at (368, 264)
Screenshot: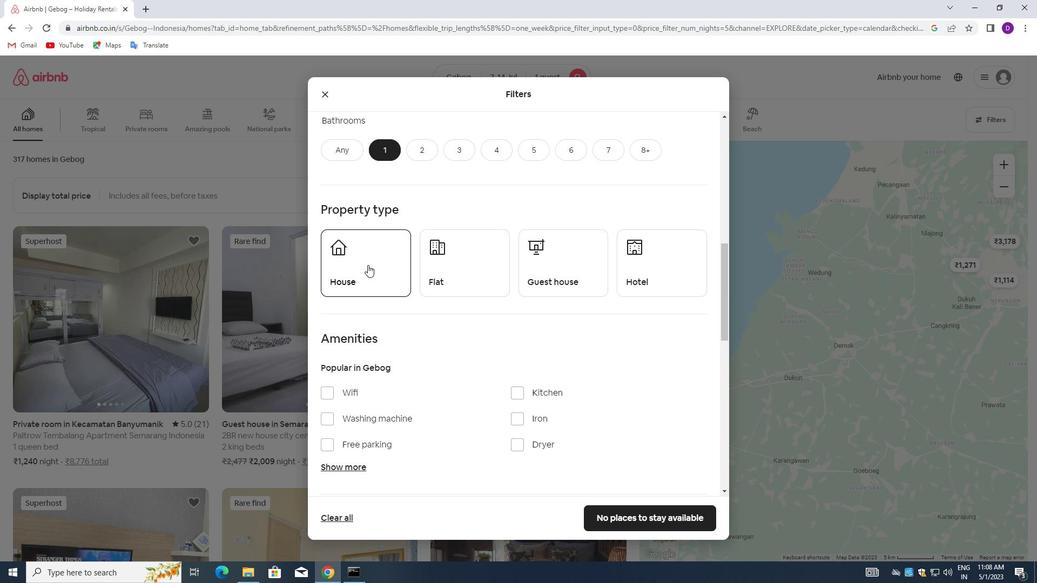 
Action: Mouse moved to (445, 266)
Screenshot: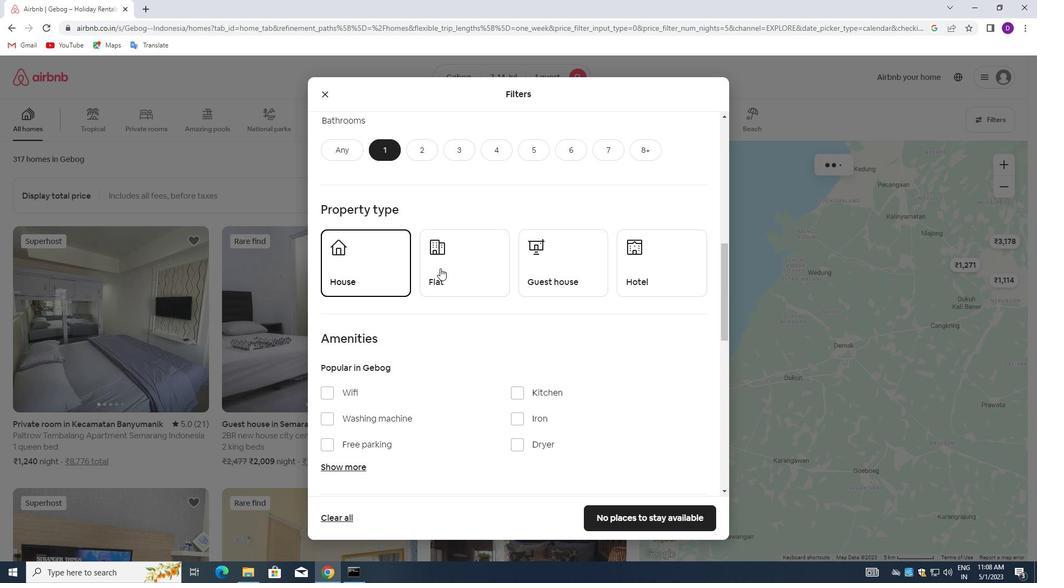 
Action: Mouse pressed left at (445, 266)
Screenshot: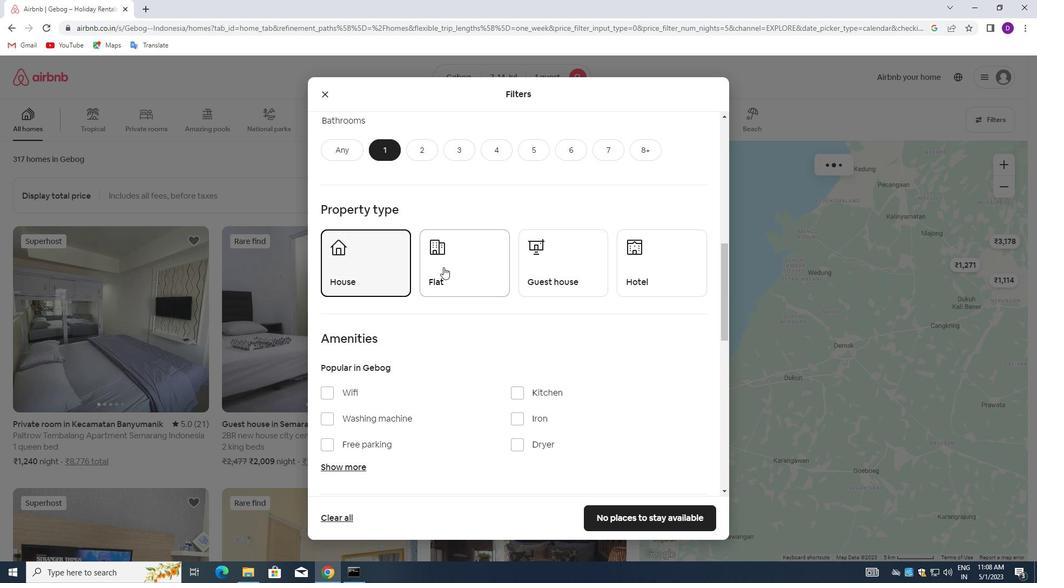 
Action: Mouse moved to (544, 268)
Screenshot: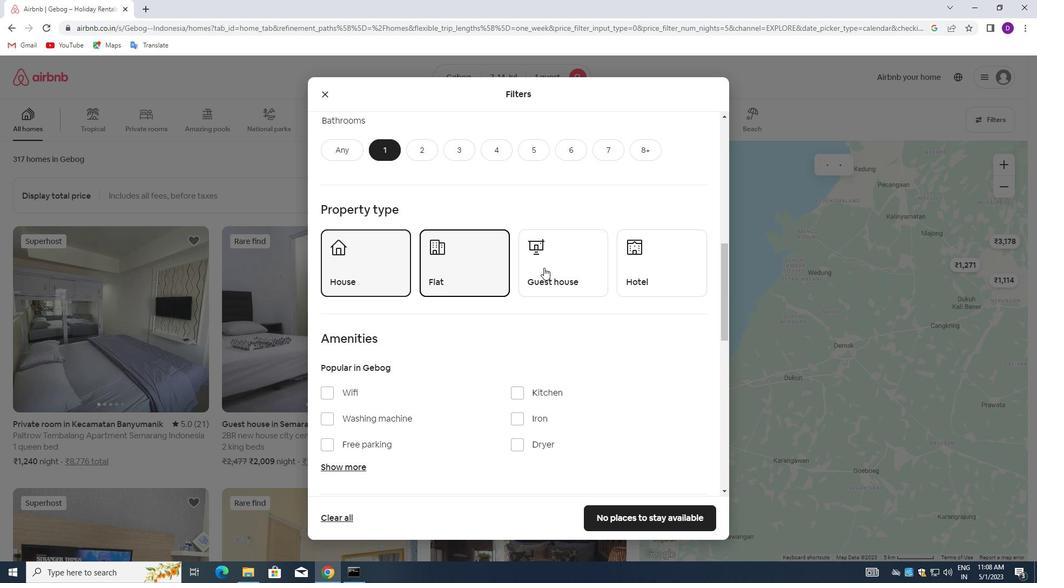
Action: Mouse pressed left at (544, 268)
Screenshot: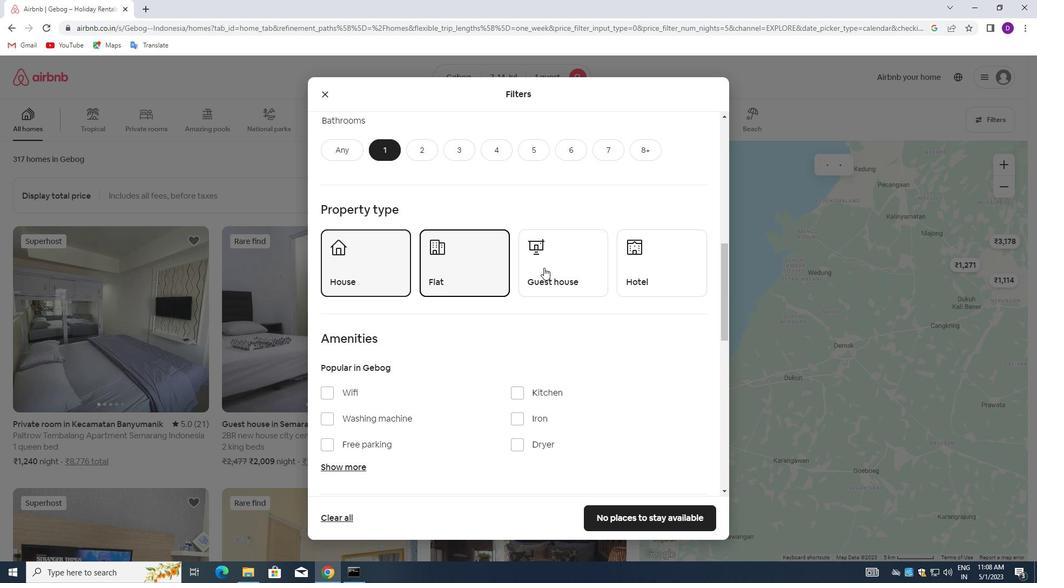 
Action: Mouse moved to (658, 265)
Screenshot: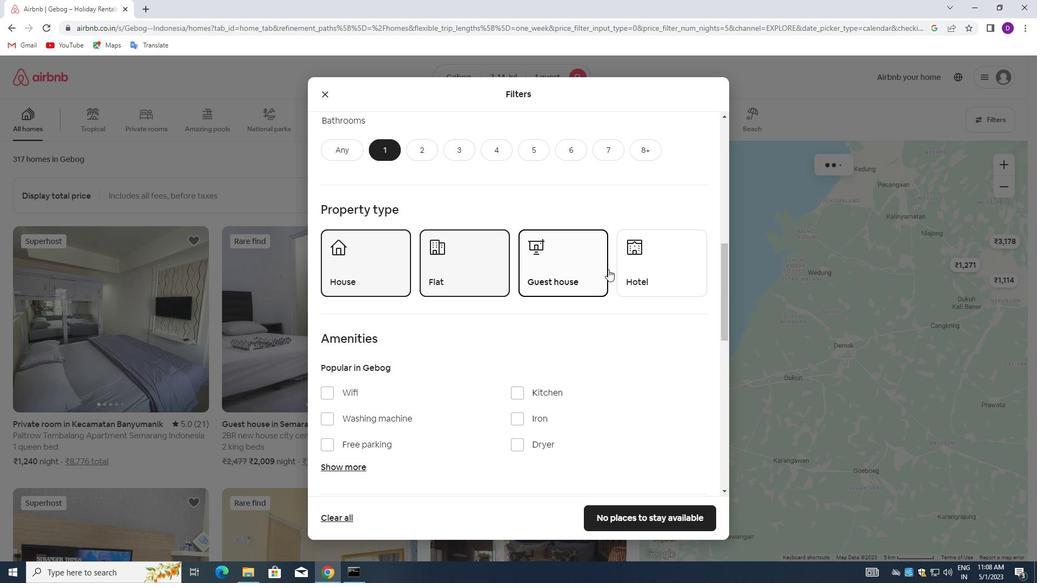 
Action: Mouse pressed left at (658, 265)
Screenshot: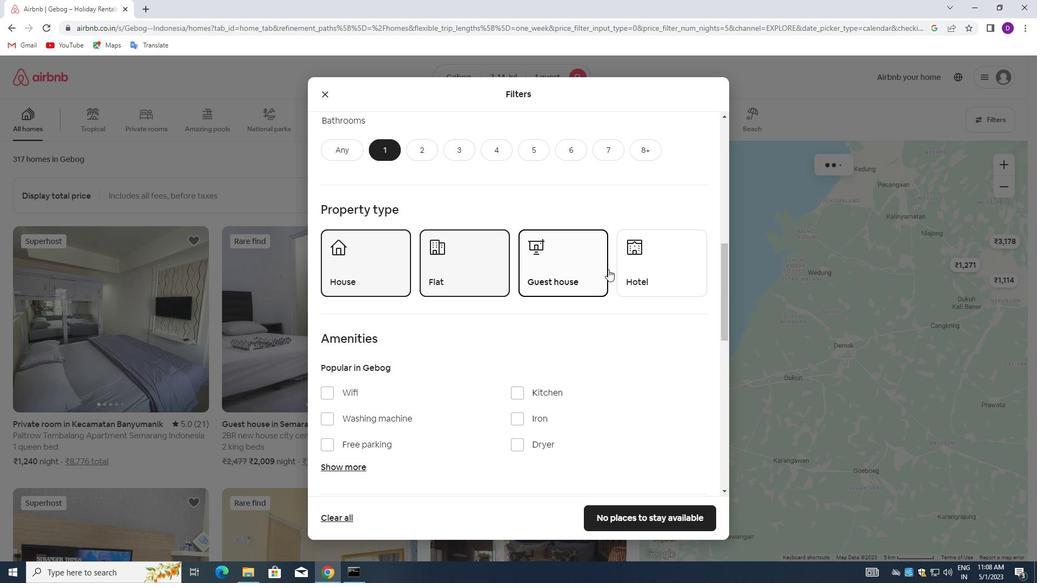 
Action: Mouse moved to (488, 296)
Screenshot: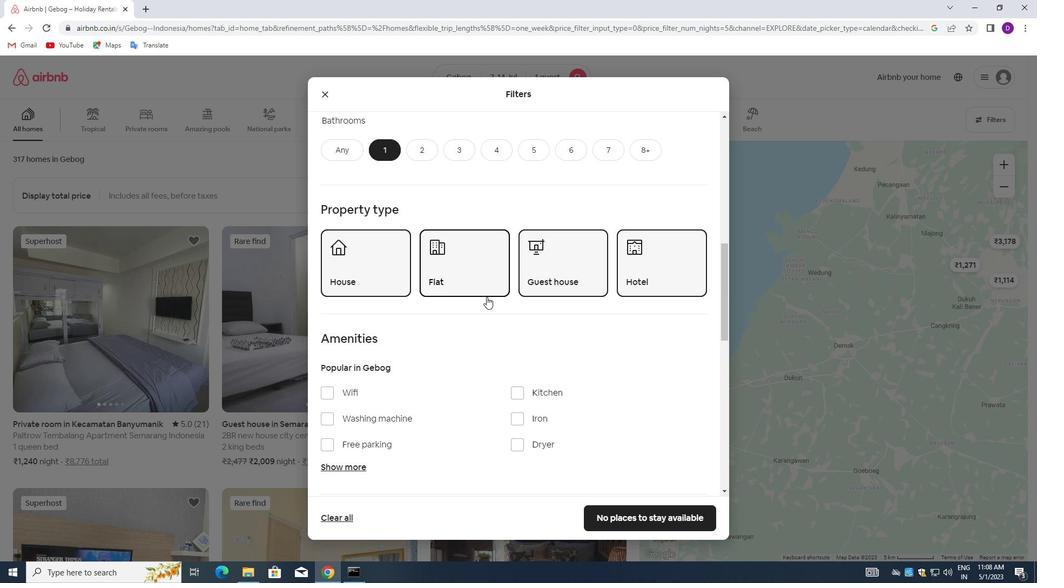 
Action: Mouse scrolled (488, 296) with delta (0, 0)
Screenshot: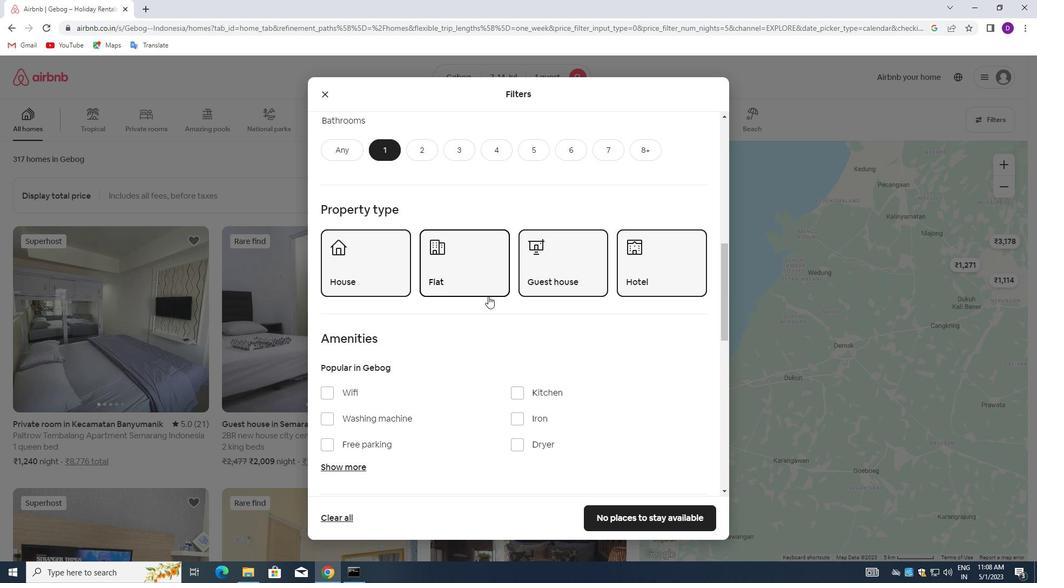 
Action: Mouse scrolled (488, 296) with delta (0, 0)
Screenshot: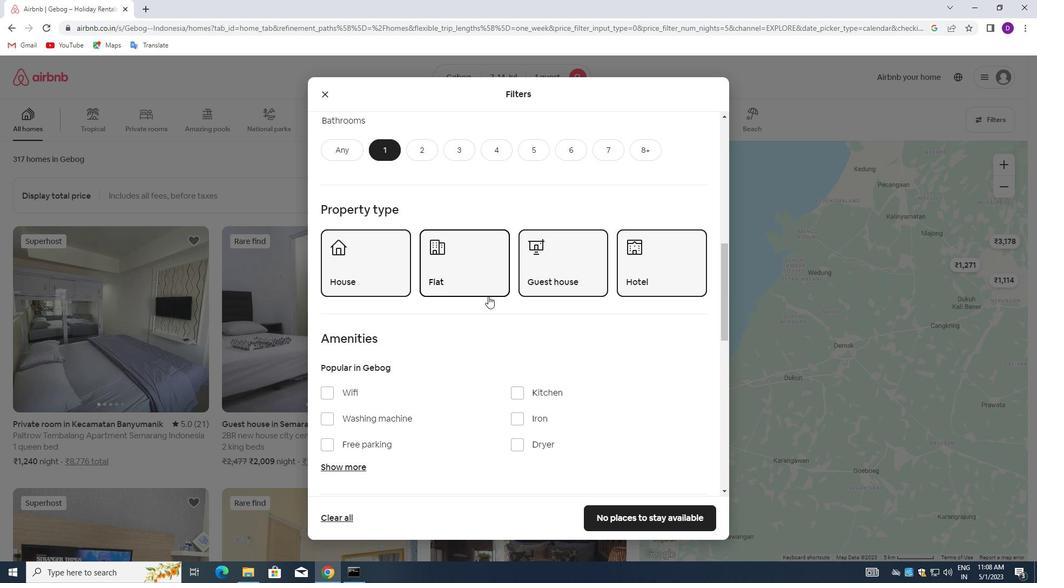 
Action: Mouse scrolled (488, 296) with delta (0, 0)
Screenshot: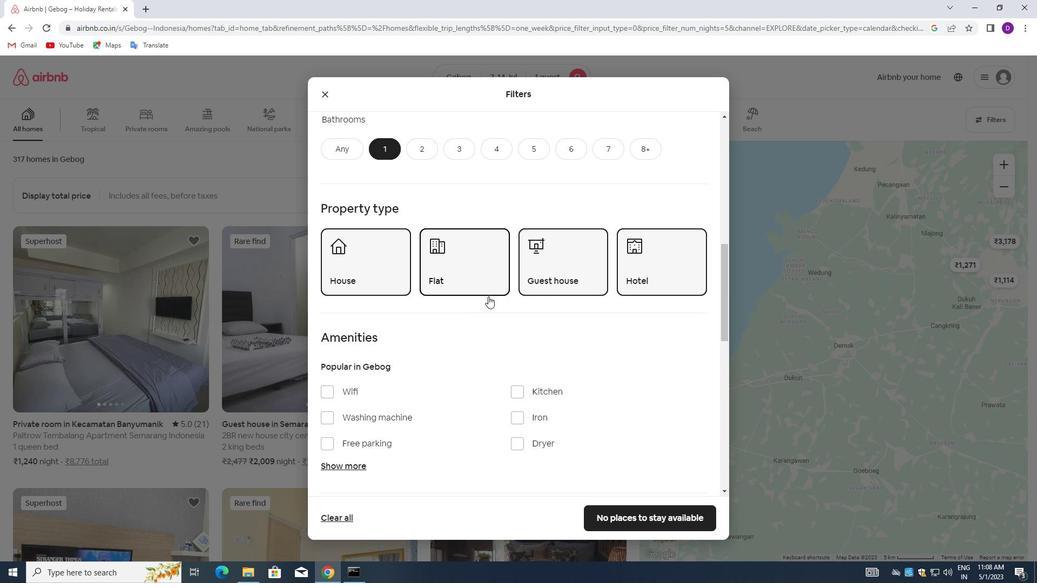 
Action: Mouse moved to (334, 231)
Screenshot: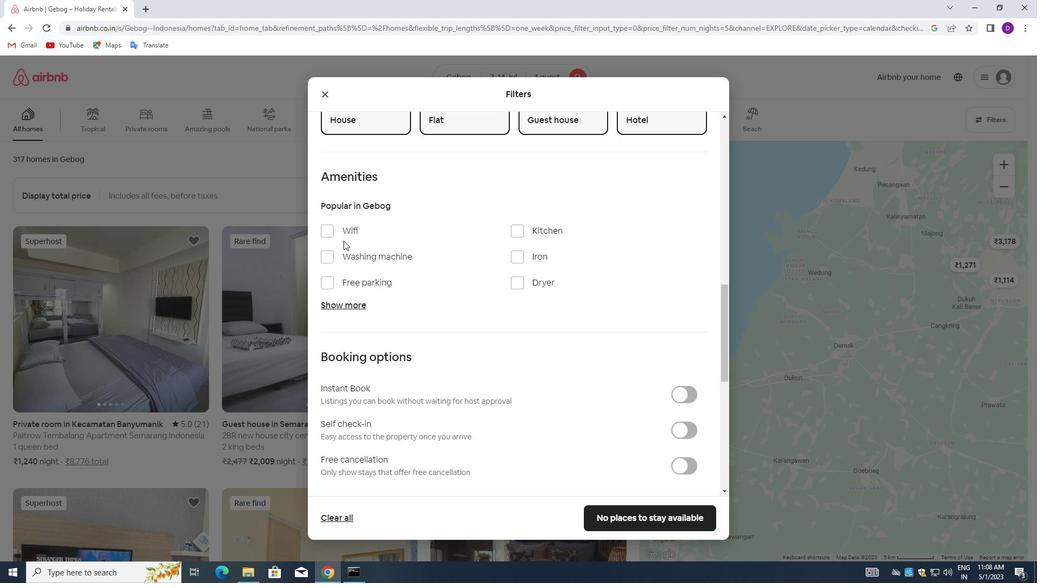 
Action: Mouse pressed left at (334, 231)
Screenshot: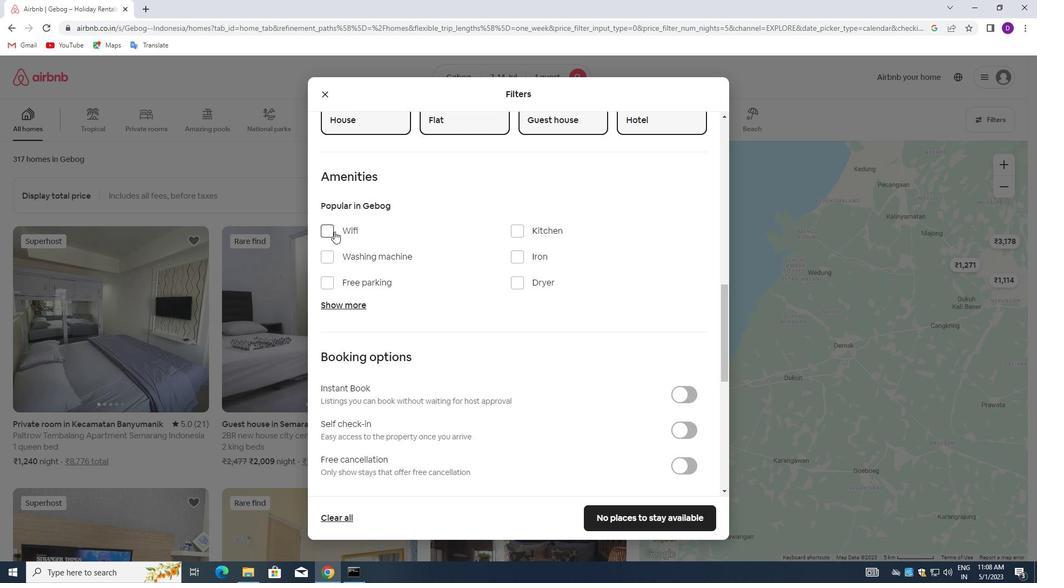 
Action: Mouse moved to (678, 430)
Screenshot: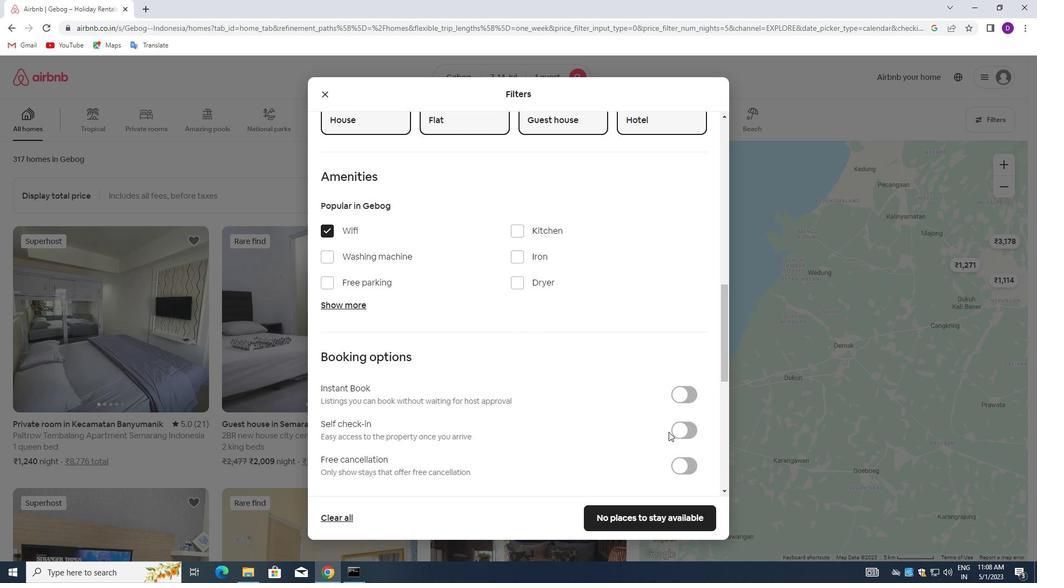 
Action: Mouse pressed left at (678, 430)
Screenshot: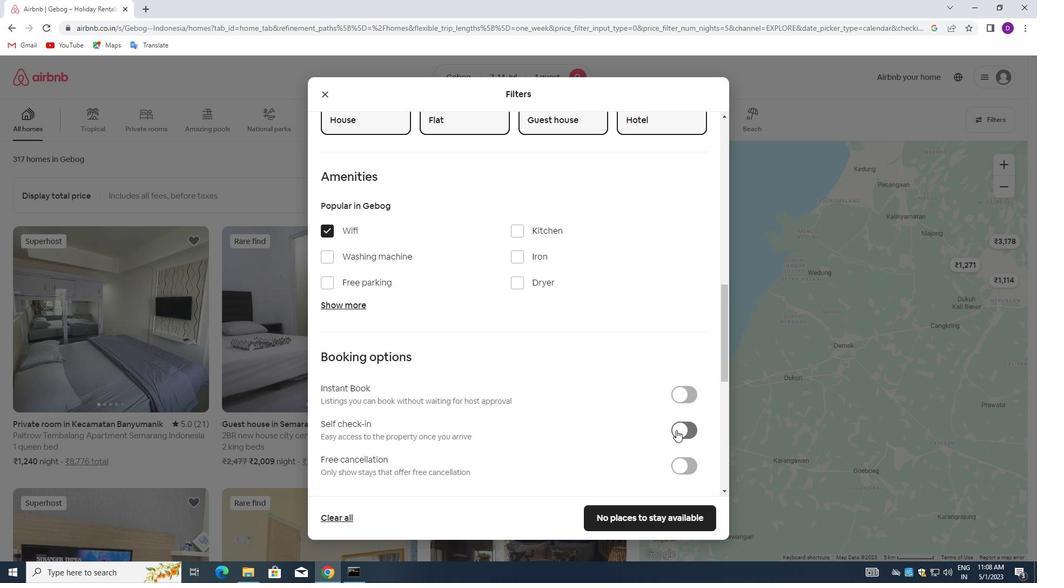 
Action: Mouse moved to (541, 373)
Screenshot: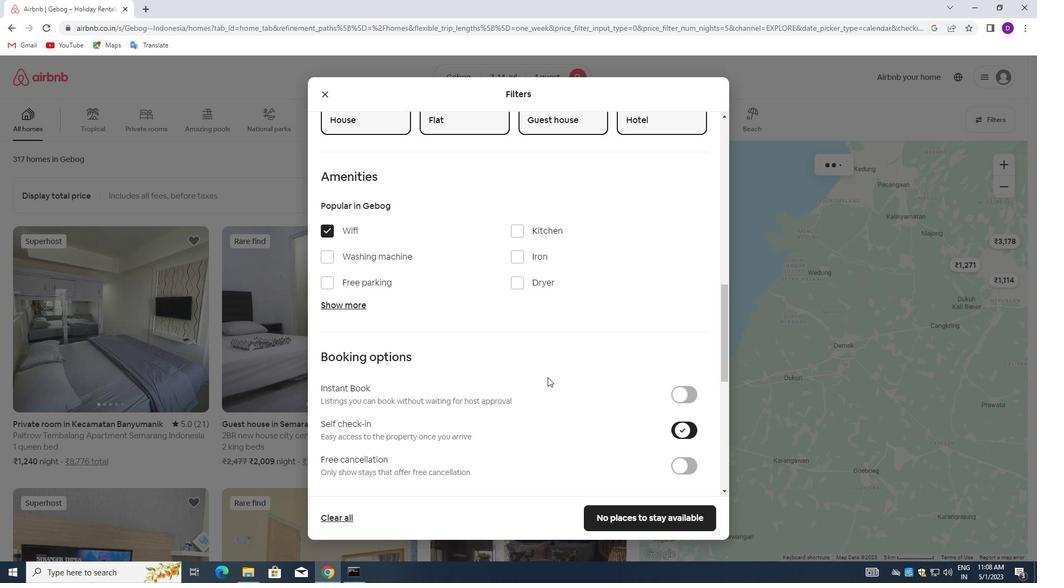
Action: Mouse scrolled (541, 372) with delta (0, 0)
Screenshot: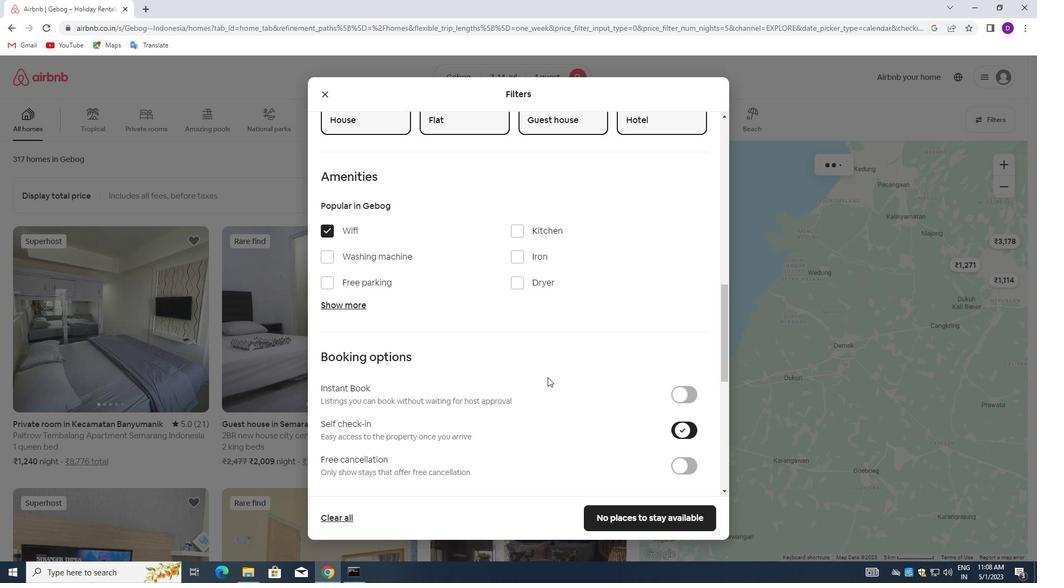 
Action: Mouse moved to (540, 373)
Screenshot: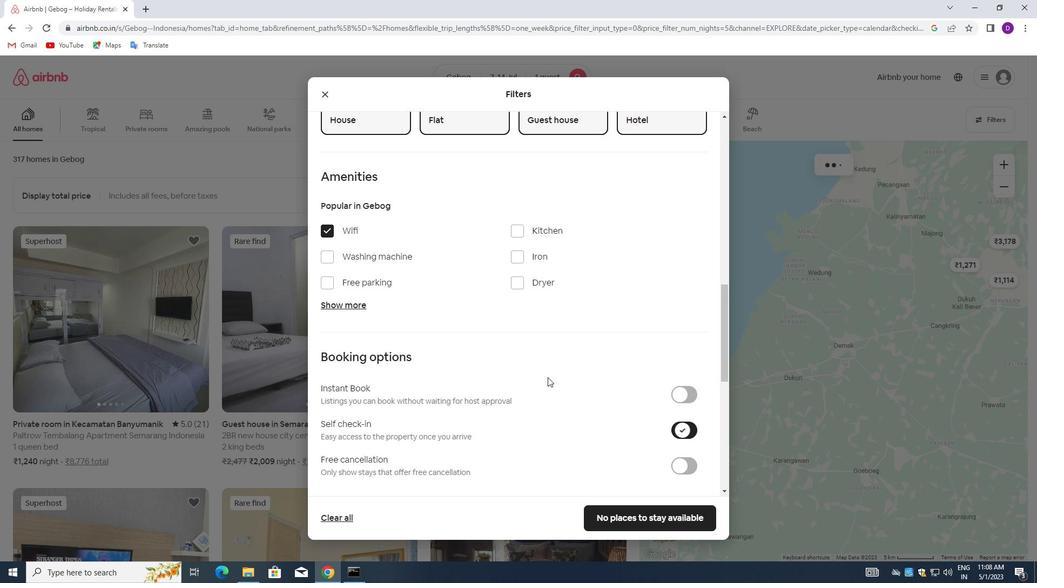 
Action: Mouse scrolled (540, 372) with delta (0, 0)
Screenshot: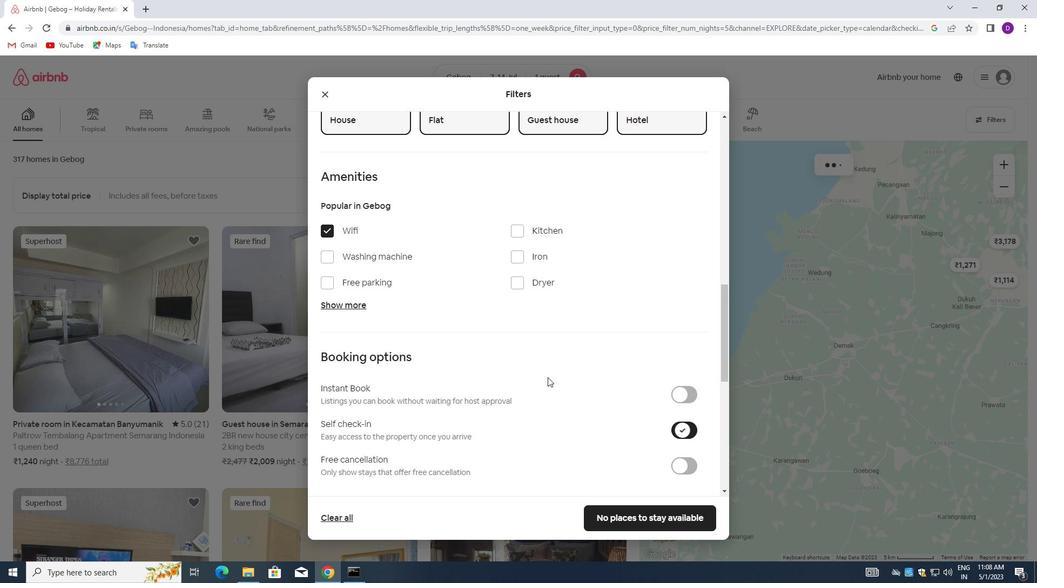 
Action: Mouse moved to (539, 372)
Screenshot: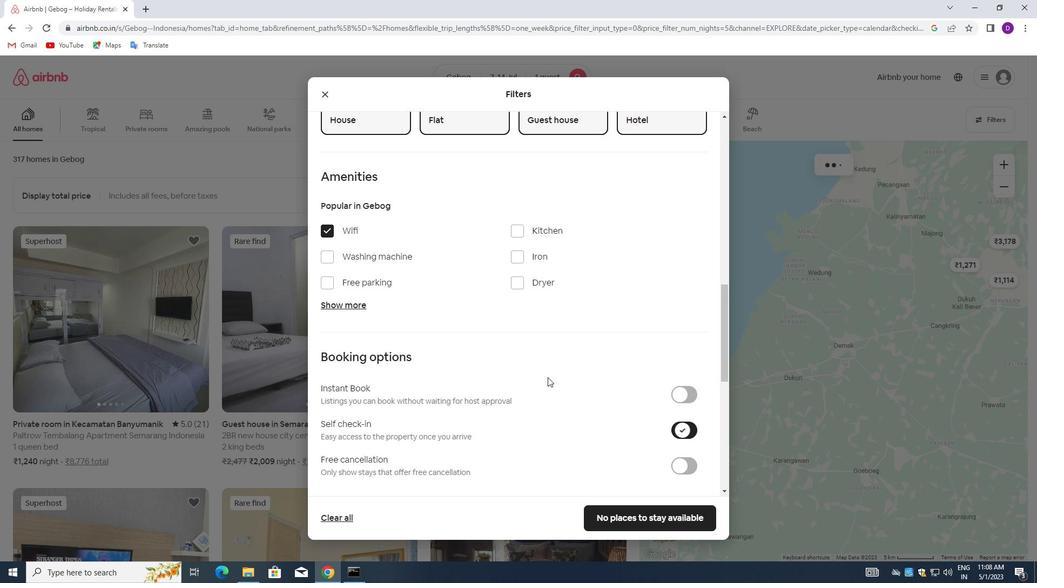 
Action: Mouse scrolled (539, 371) with delta (0, 0)
Screenshot: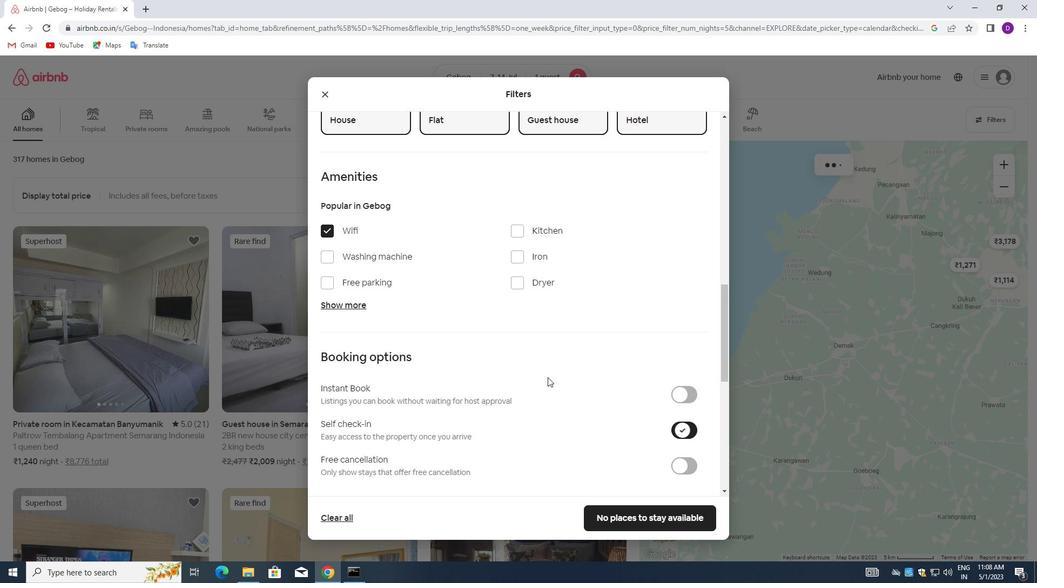 
Action: Mouse moved to (537, 371)
Screenshot: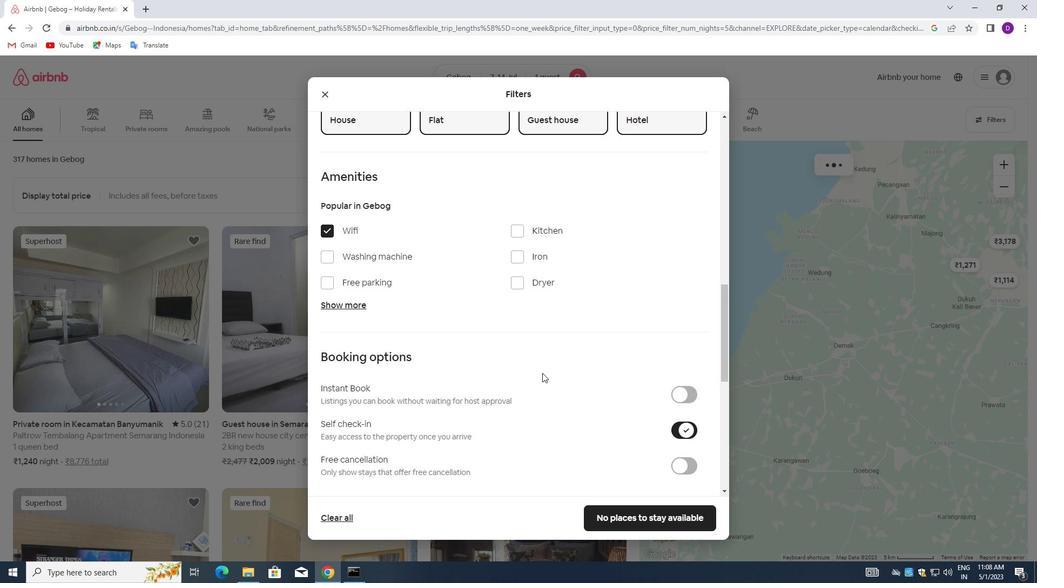 
Action: Mouse scrolled (537, 370) with delta (0, 0)
Screenshot: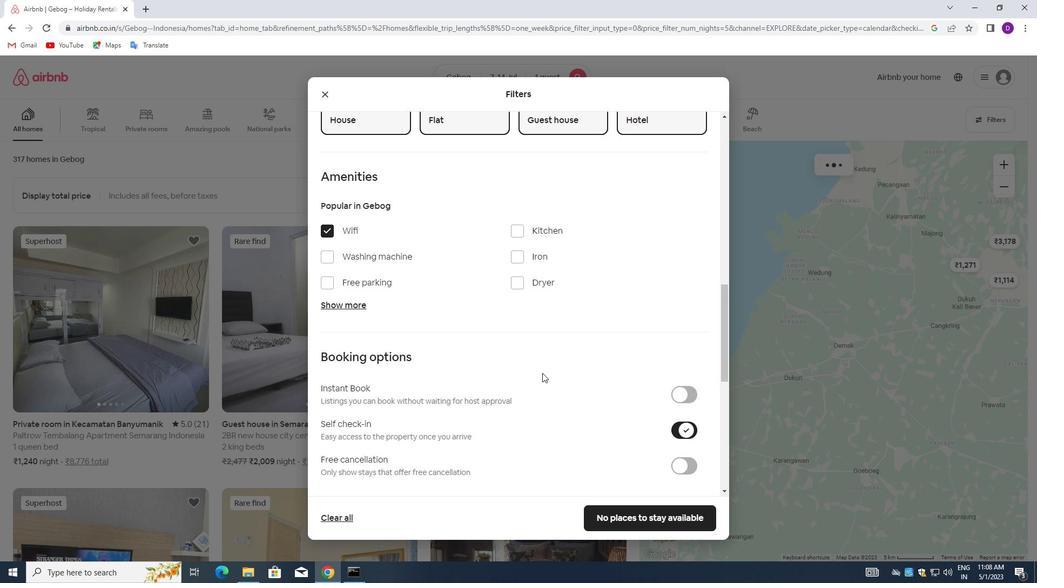 
Action: Mouse moved to (534, 368)
Screenshot: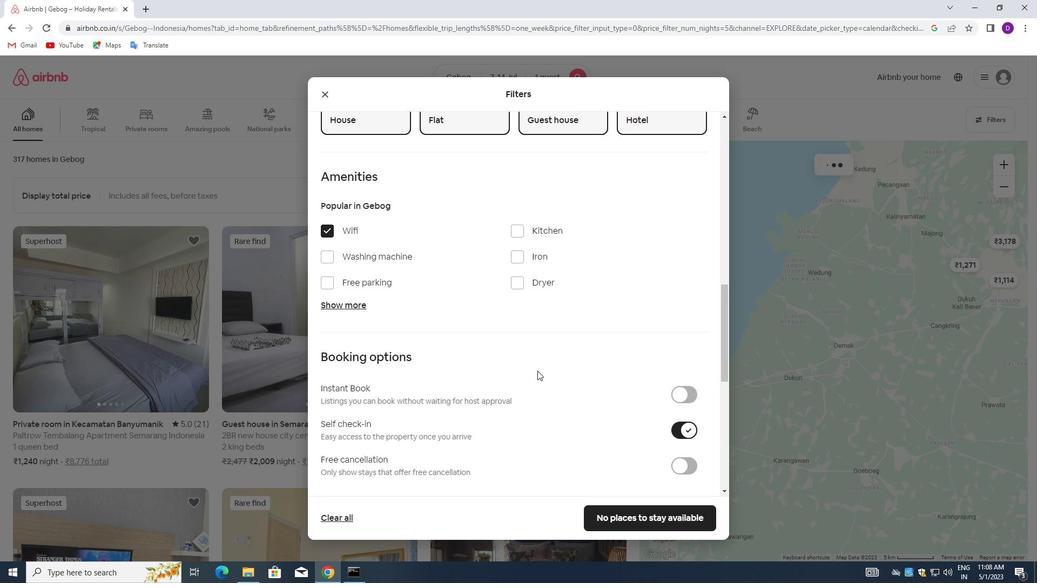 
Action: Mouse scrolled (534, 368) with delta (0, 0)
Screenshot: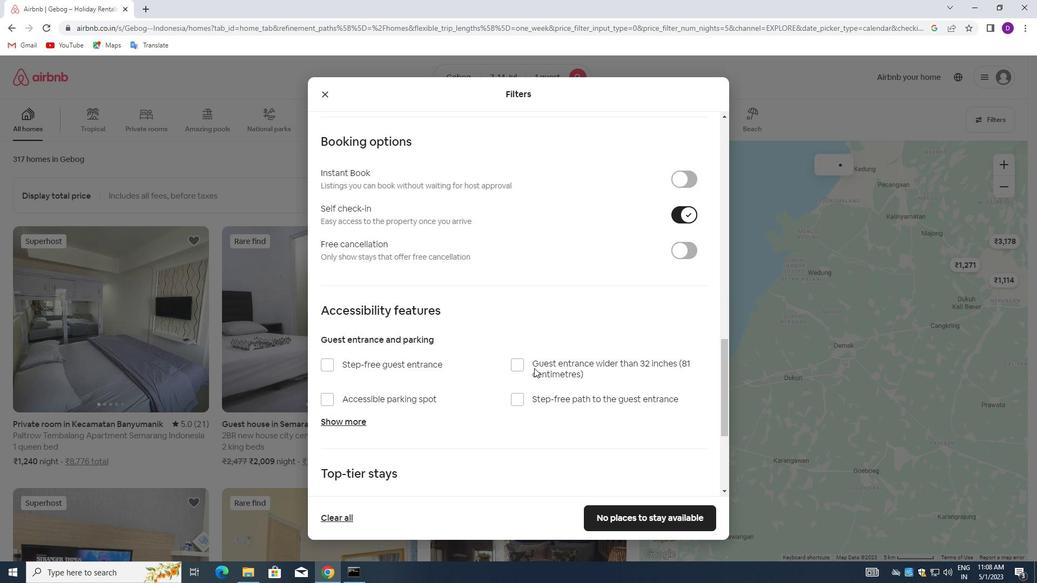 
Action: Mouse scrolled (534, 368) with delta (0, 0)
Screenshot: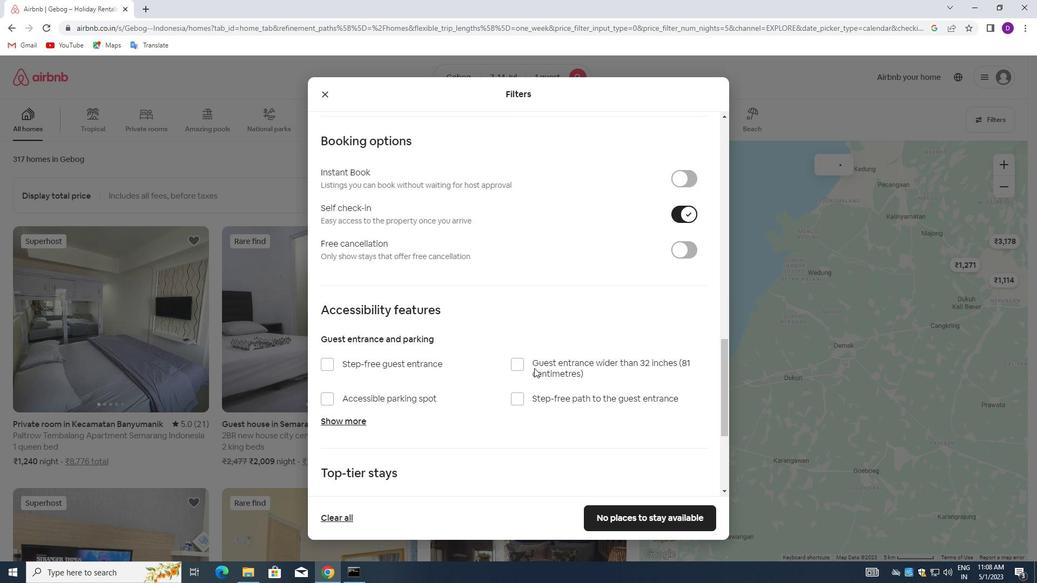 
Action: Mouse moved to (534, 368)
Screenshot: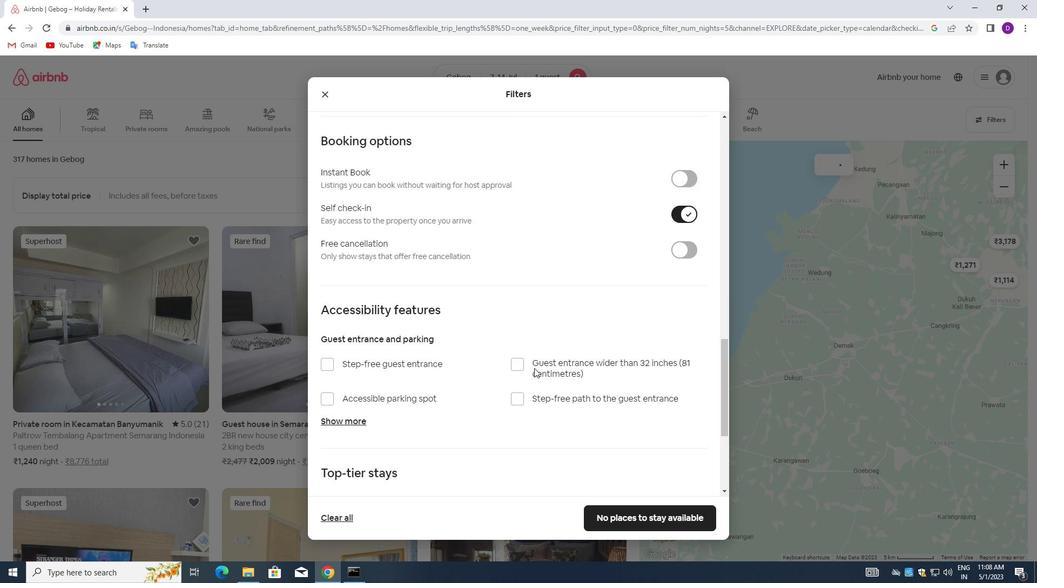 
Action: Mouse scrolled (534, 368) with delta (0, 0)
Screenshot: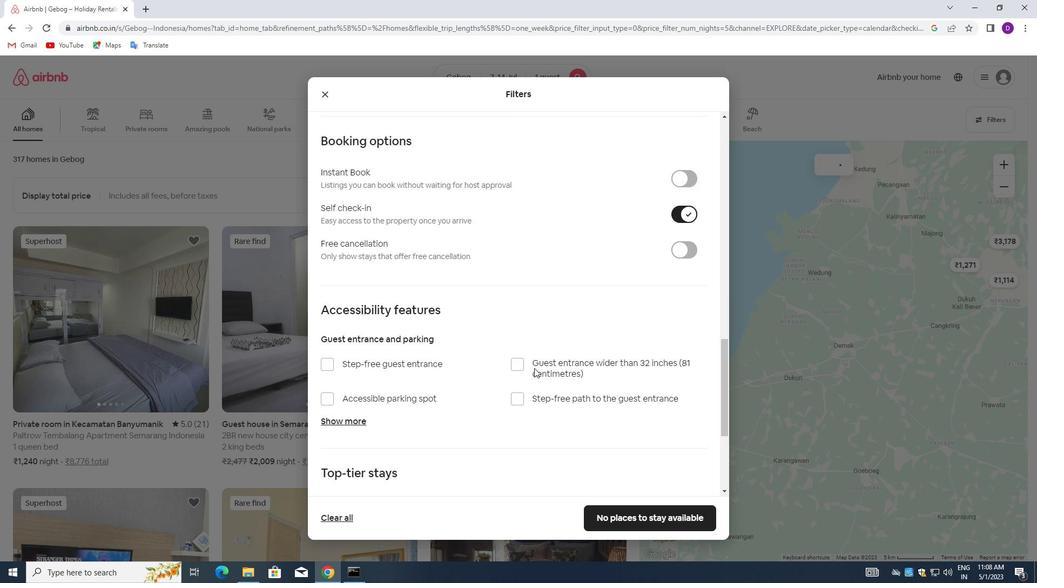 
Action: Mouse moved to (533, 368)
Screenshot: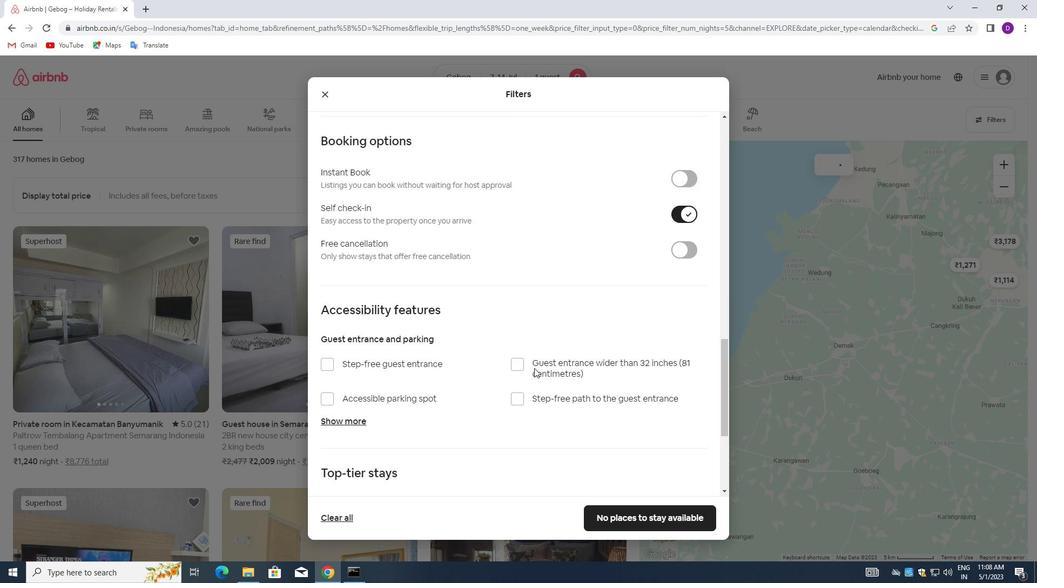 
Action: Mouse scrolled (533, 368) with delta (0, 0)
Screenshot: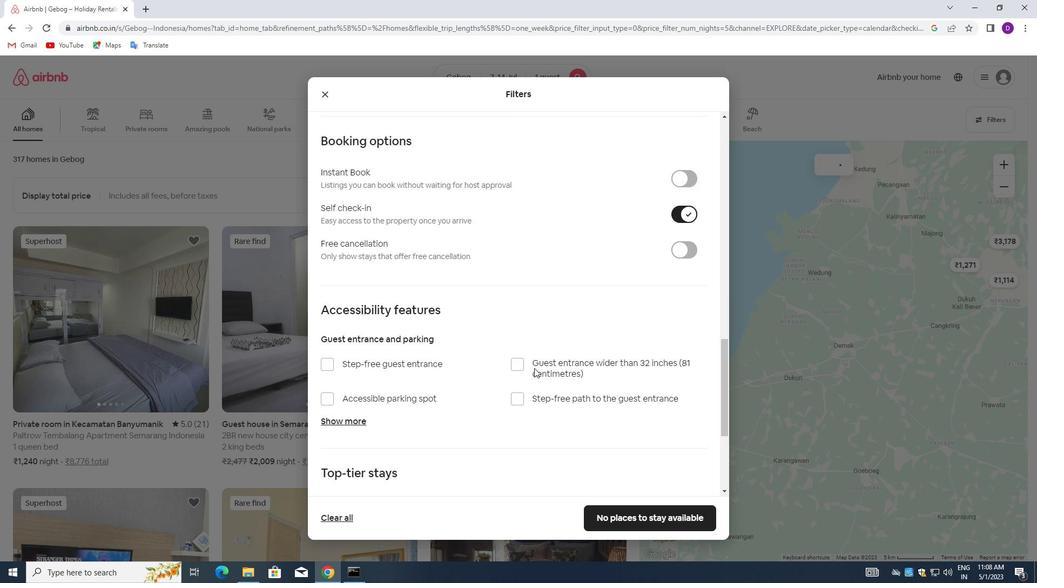 
Action: Mouse moved to (525, 365)
Screenshot: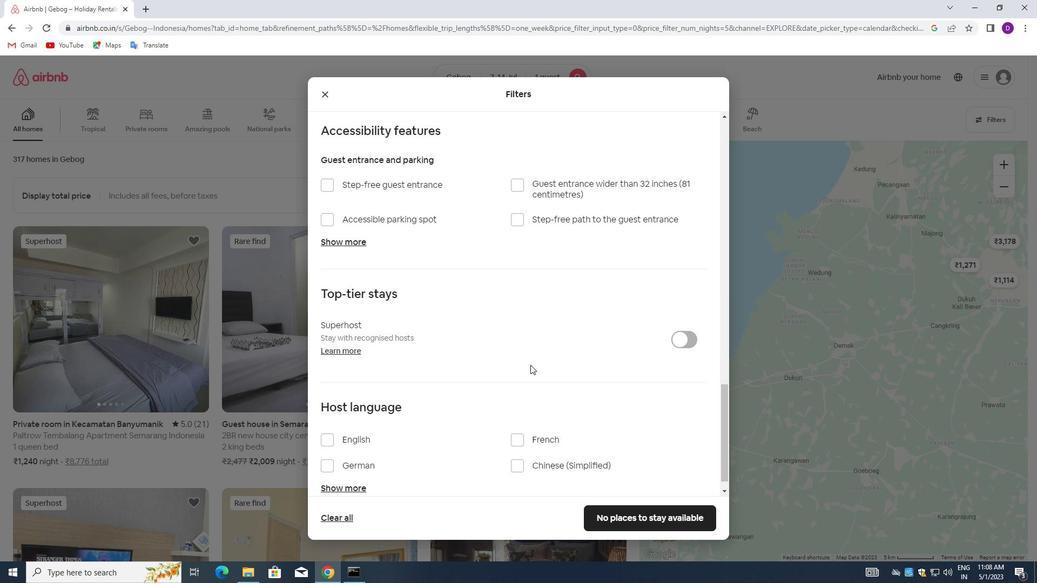 
Action: Mouse scrolled (525, 365) with delta (0, 0)
Screenshot: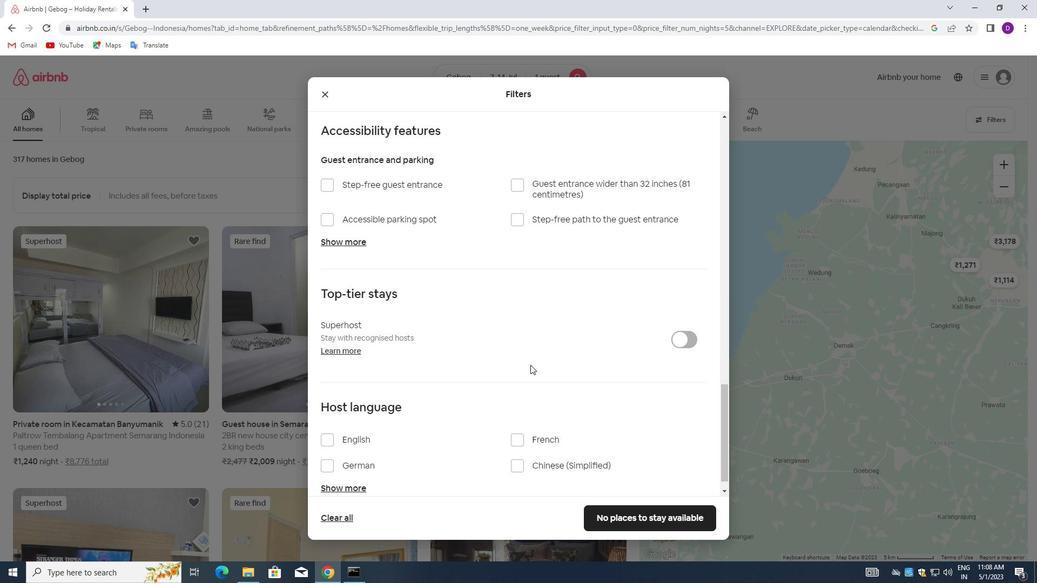 
Action: Mouse moved to (520, 368)
Screenshot: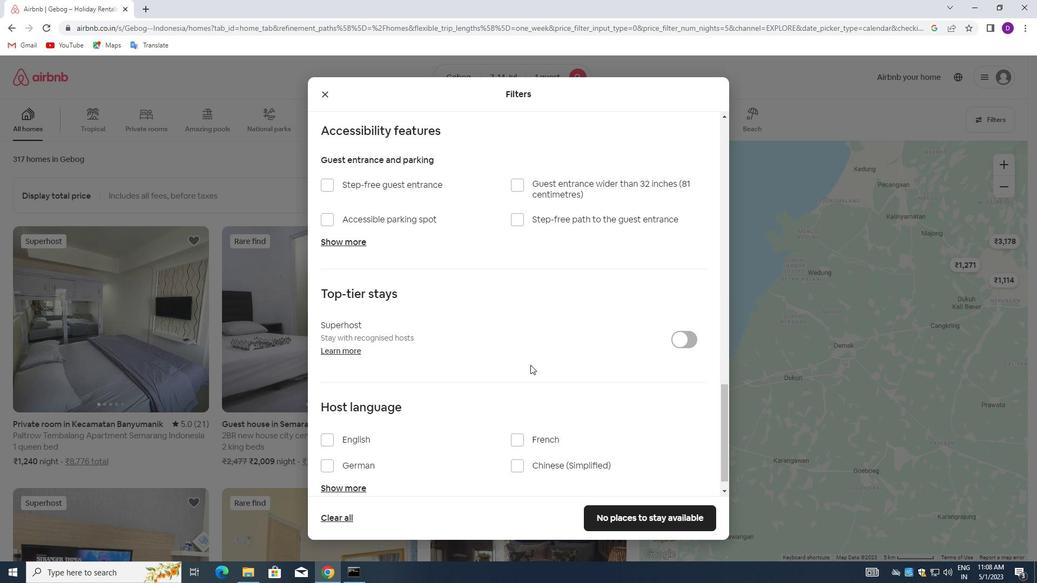 
Action: Mouse scrolled (520, 367) with delta (0, 0)
Screenshot: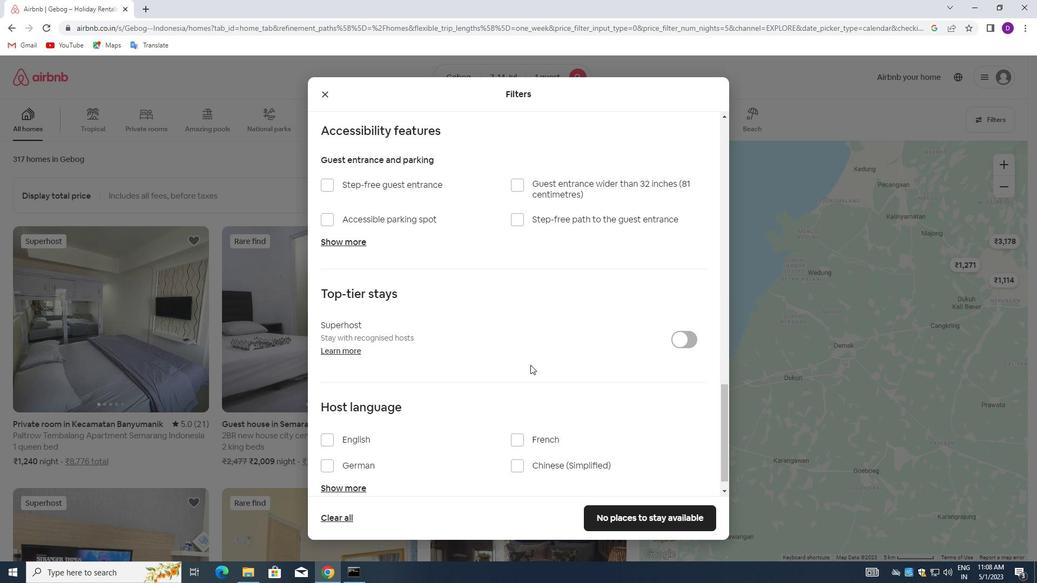 
Action: Mouse moved to (510, 370)
Screenshot: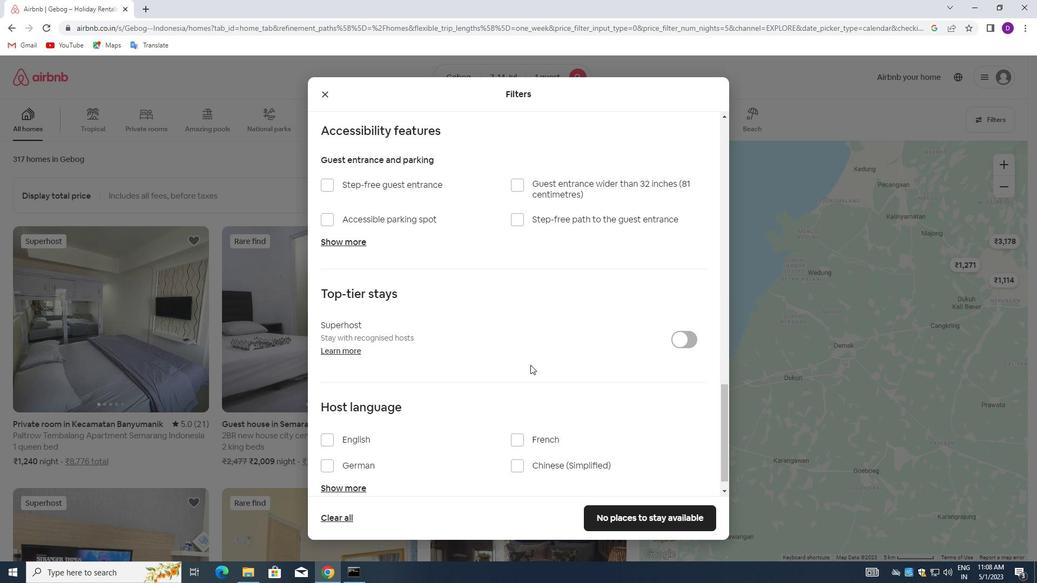 
Action: Mouse scrolled (510, 370) with delta (0, 0)
Screenshot: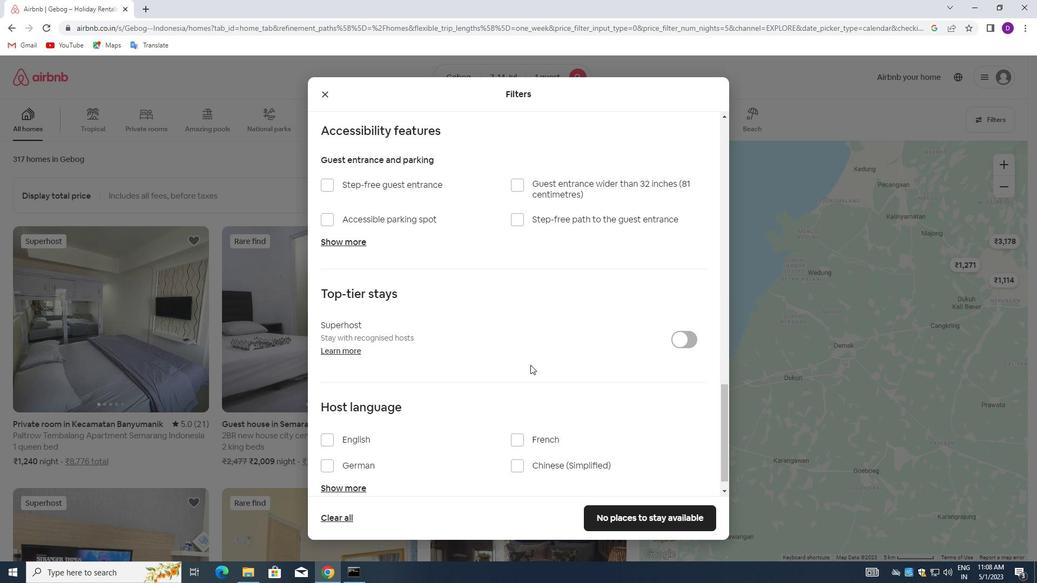 
Action: Mouse moved to (490, 375)
Screenshot: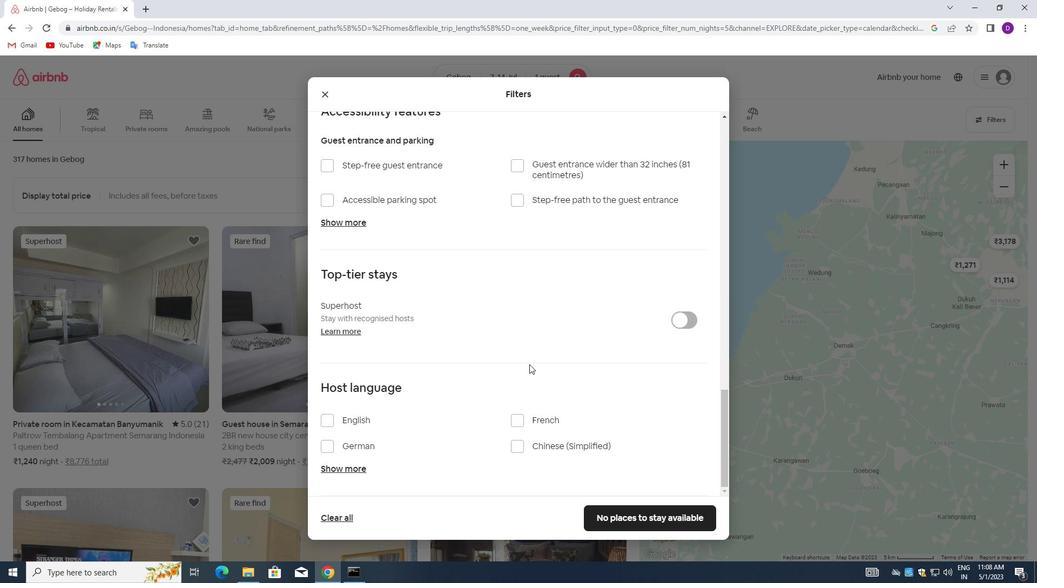 
Action: Mouse scrolled (490, 375) with delta (0, 0)
Screenshot: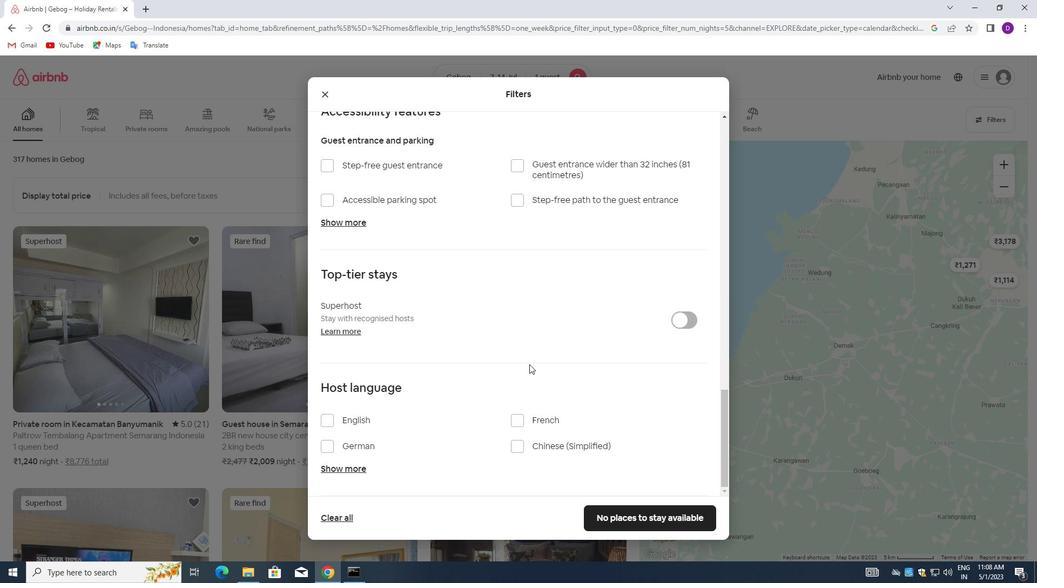 
Action: Mouse moved to (325, 420)
Screenshot: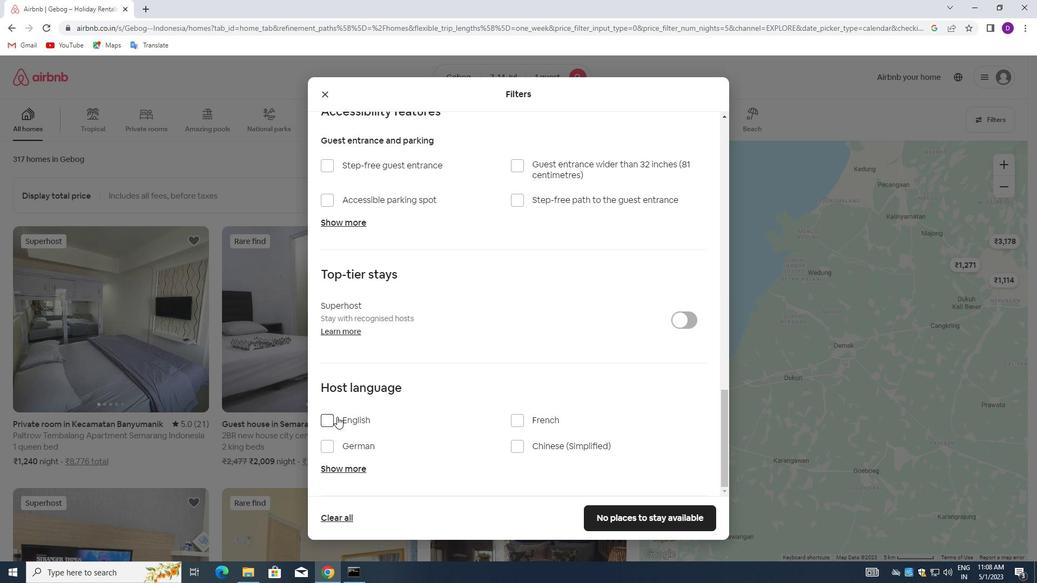 
Action: Mouse pressed left at (325, 420)
Screenshot: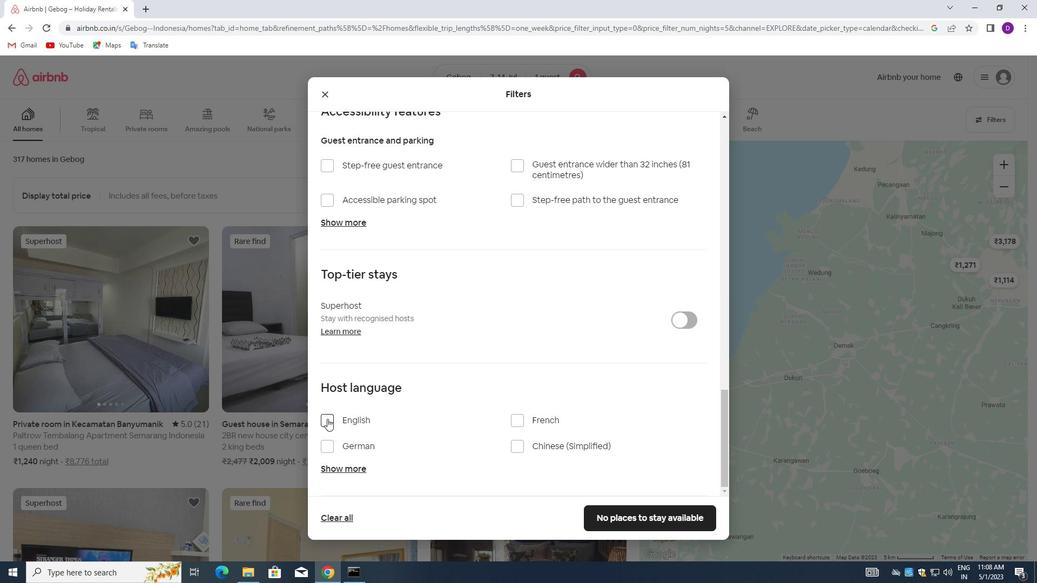 
Action: Mouse moved to (614, 515)
Screenshot: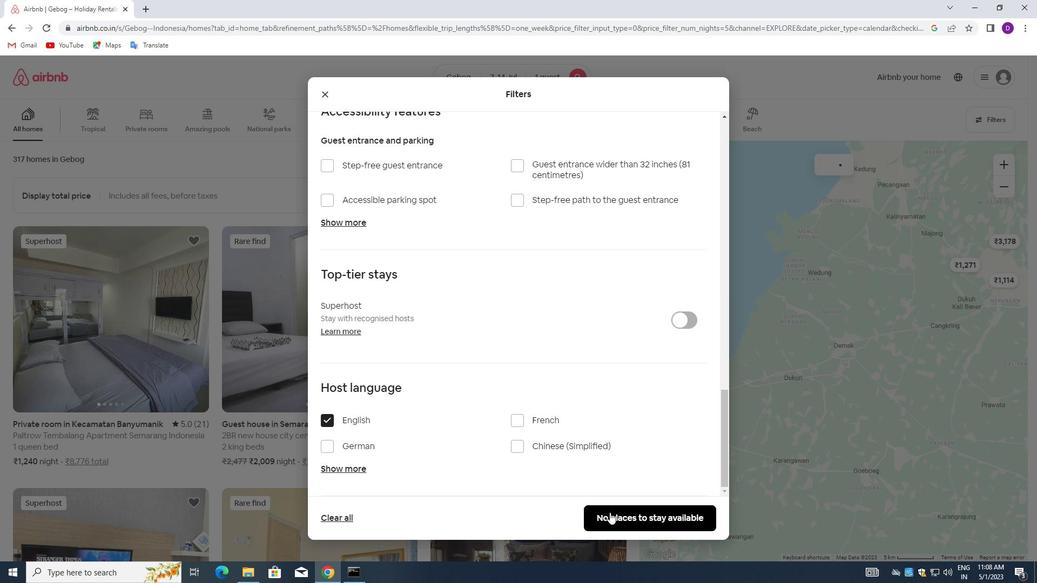
Action: Mouse pressed left at (614, 515)
Screenshot: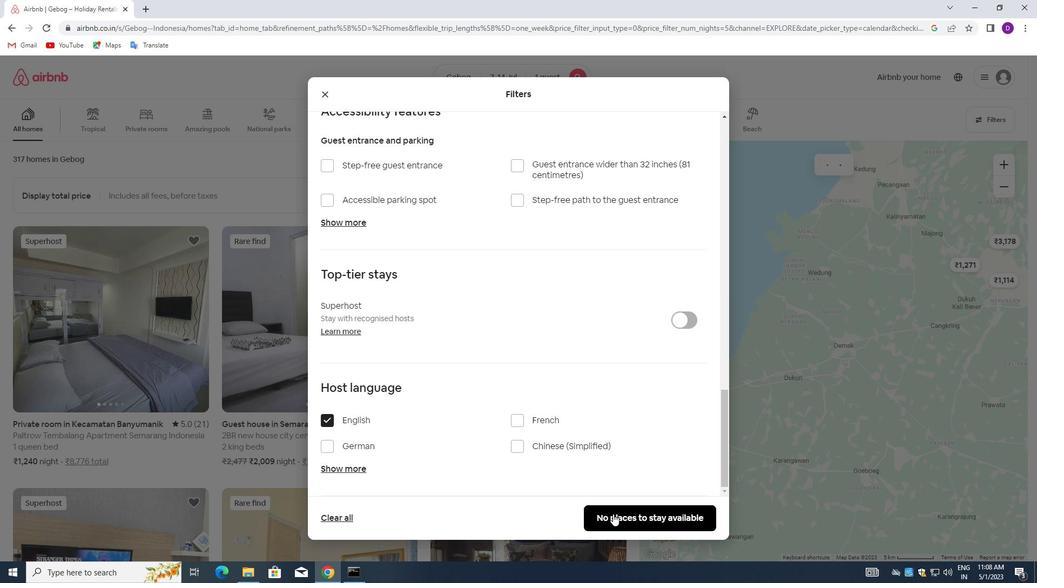 
Action: Mouse moved to (616, 515)
Screenshot: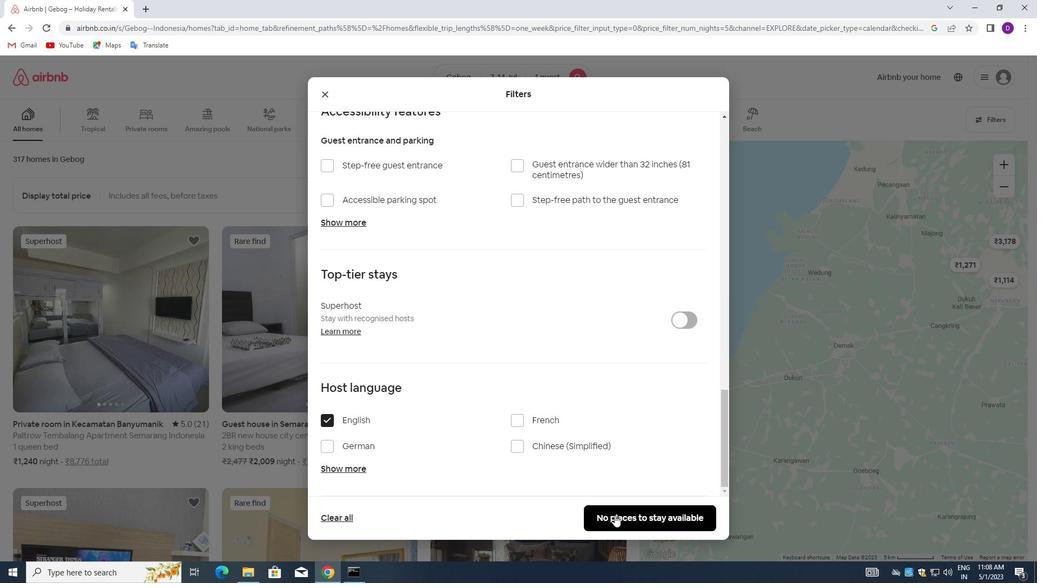 
